 Task: Select the current location as Savannah National Wildlife Refuge, Georgia, United States . Now zoom - , and verify the location . Hide zoom slider
Action: Key pressed google<Key.space>maps<Key.space><Key.enter>
Screenshot: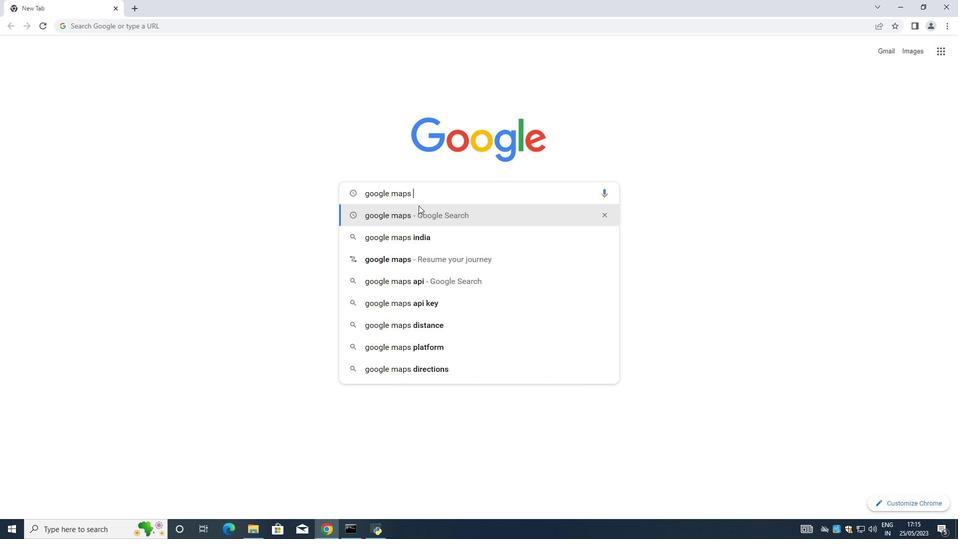 
Action: Mouse moved to (169, 151)
Screenshot: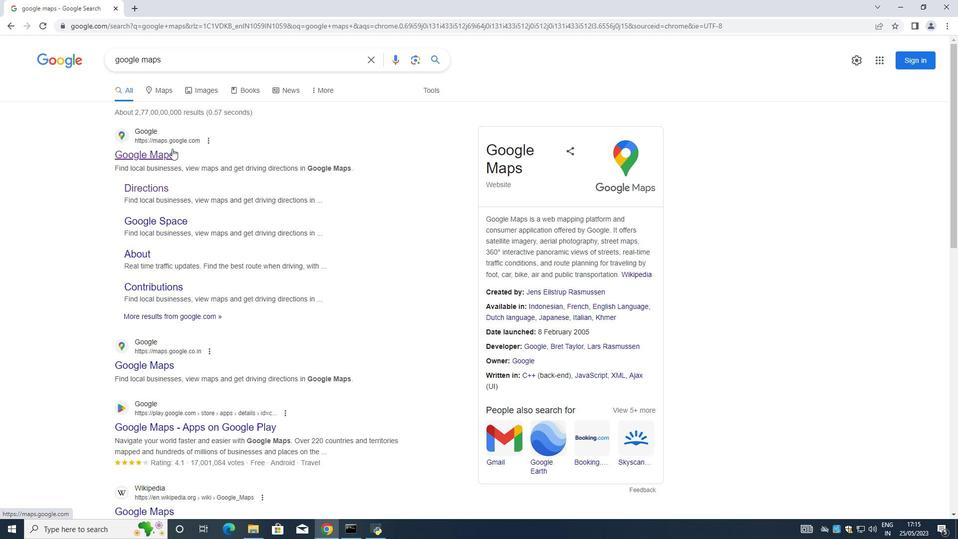 
Action: Mouse pressed left at (169, 151)
Screenshot: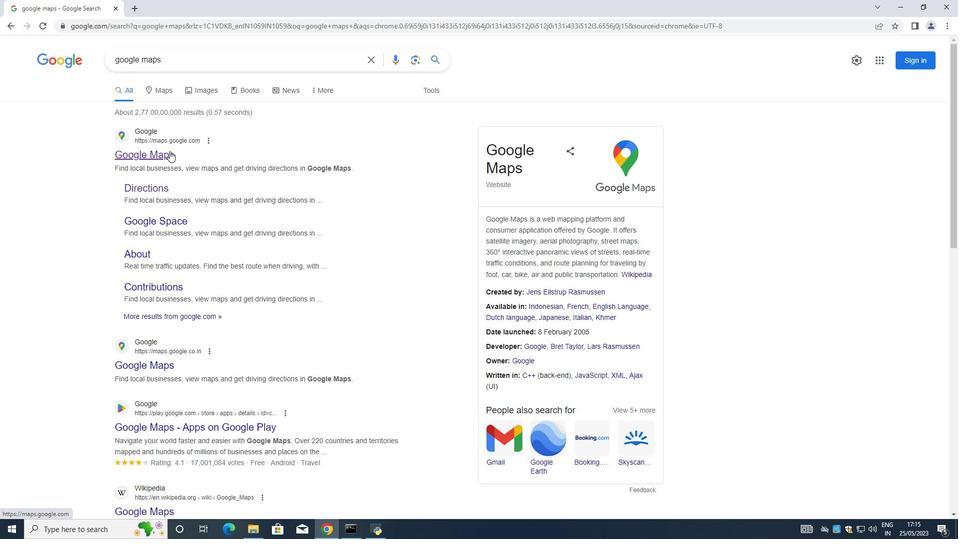 
Action: Mouse moved to (63, 52)
Screenshot: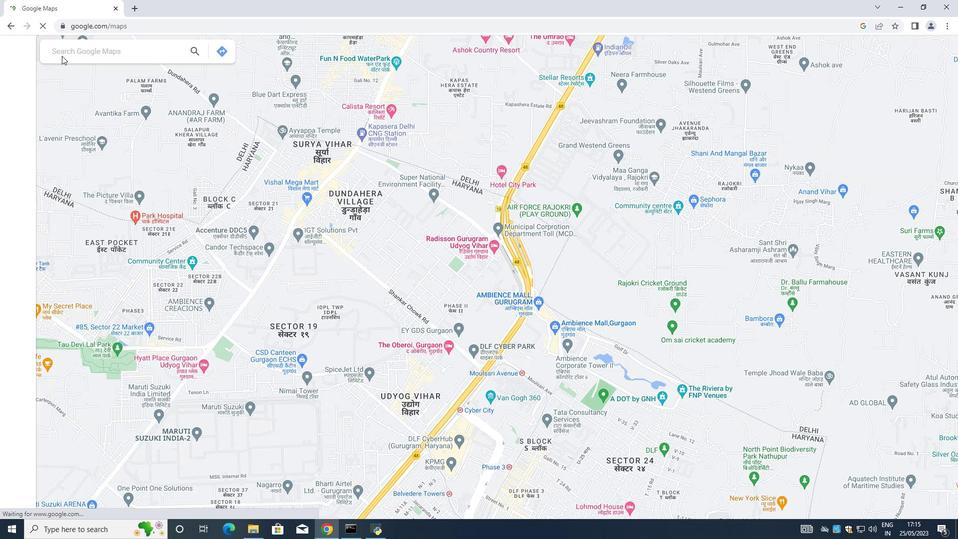 
Action: Mouse pressed left at (63, 52)
Screenshot: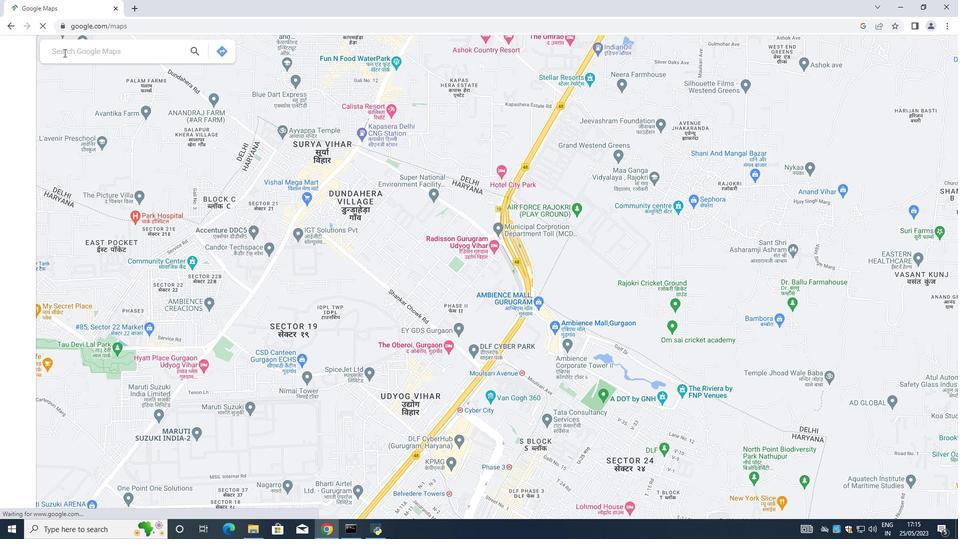 
Action: Mouse moved to (54, 47)
Screenshot: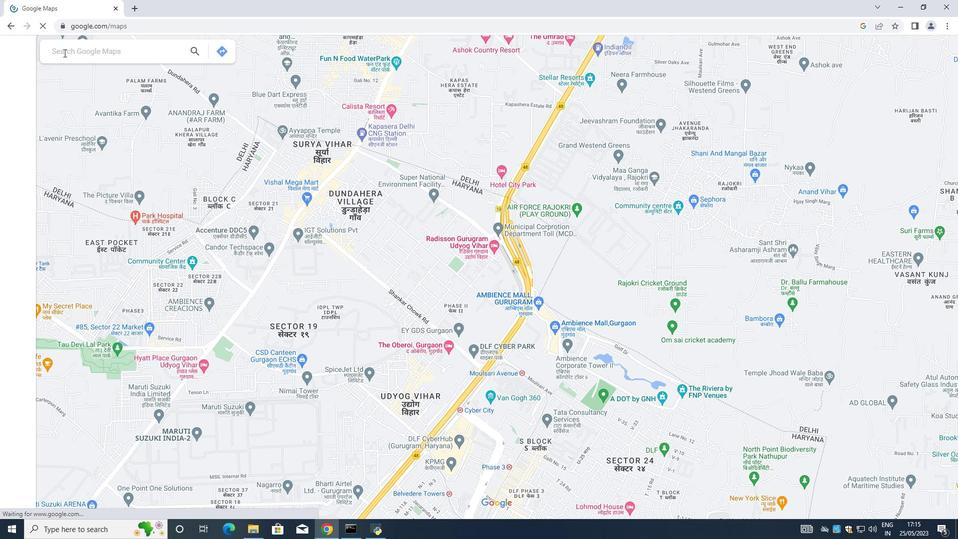 
Action: Key pressed <Key.shift><Key.shift><Key.shift><Key.shift><Key.shift><Key.shift><Key.shift><Key.shift><Key.shift><Key.shift><Key.shift><Key.shift><Key.shift>Savannah<Key.space><Key.shift><Key.shift><Key.shift><Key.shift><Key.shift><Key.shift><Key.shift><Key.shift><Key.shift><Key.shift><Key.shift><Key.shift><Key.shift><Key.shift><Key.shift><Key.shift><Key.shift><Key.shift><Key.shift><Key.shift><Key.shift><Key.shift><Key.shift><Key.shift><Key.shift><Key.shift><Key.shift><Key.shift><Key.shift><Key.shift><Key.shift><Key.shift><Key.shift><Key.shift>National<Key.space><Key.shift>Wildlife<Key.space><Key.shift><Key.shift><Key.shift><Key.shift>Refuge,<Key.shift><Key.shift><Key.shift><Key.shift><Key.shift><Key.shift><Key.shift><Key.shift><Key.shift><Key.shift><Key.shift><Key.shift><Key.shift><Key.shift><Key.shift><Key.shift><Key.shift><Key.shift>Georgia,<Key.shift><Key.shift><Key.shift><Key.shift><Key.shift><Key.shift><Key.shift><Key.shift><Key.shift><Key.shift><Key.shift><Key.shift><Key.shift>United<Key.space><Key.shift>States.
Screenshot: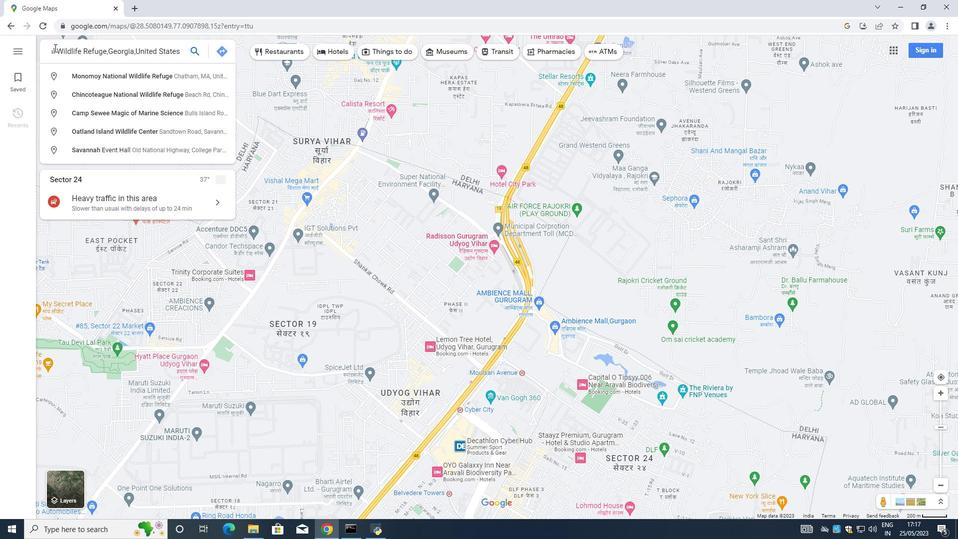 
Action: Mouse moved to (193, 49)
Screenshot: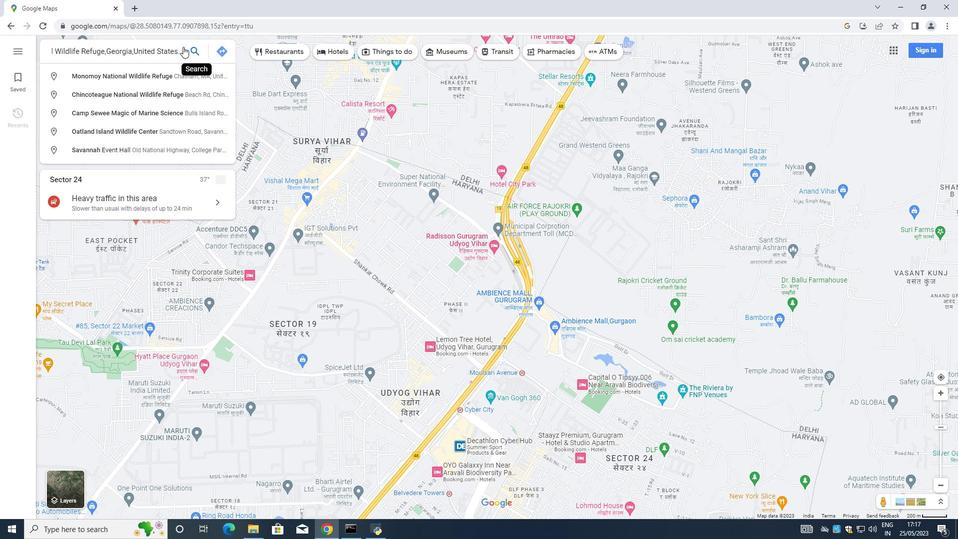 
Action: Mouse pressed left at (193, 49)
Screenshot: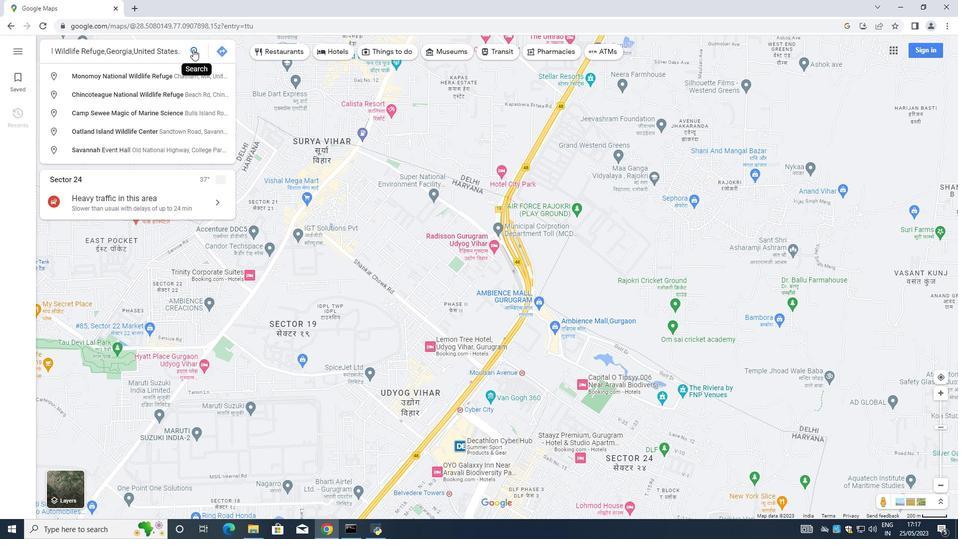 
Action: Mouse moved to (104, 163)
Screenshot: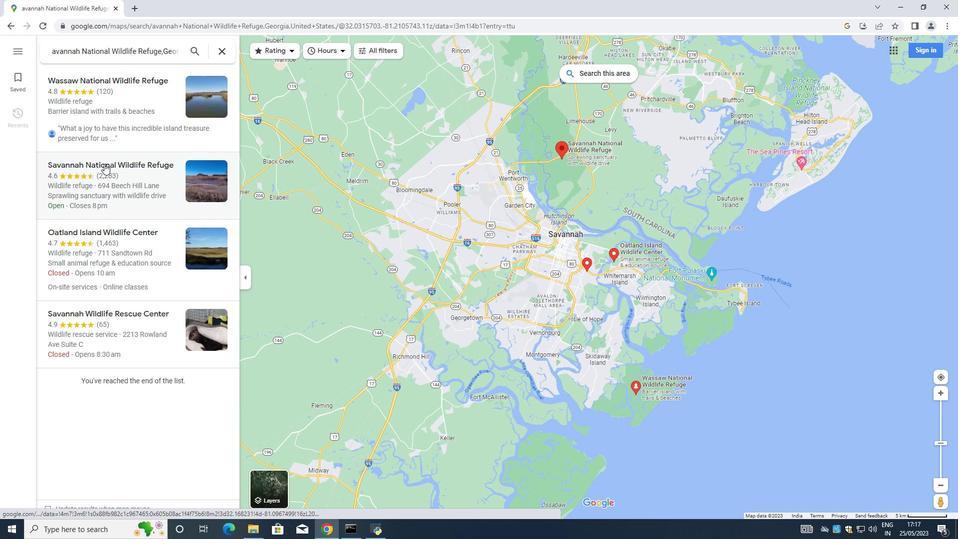 
Action: Mouse pressed left at (104, 163)
Screenshot: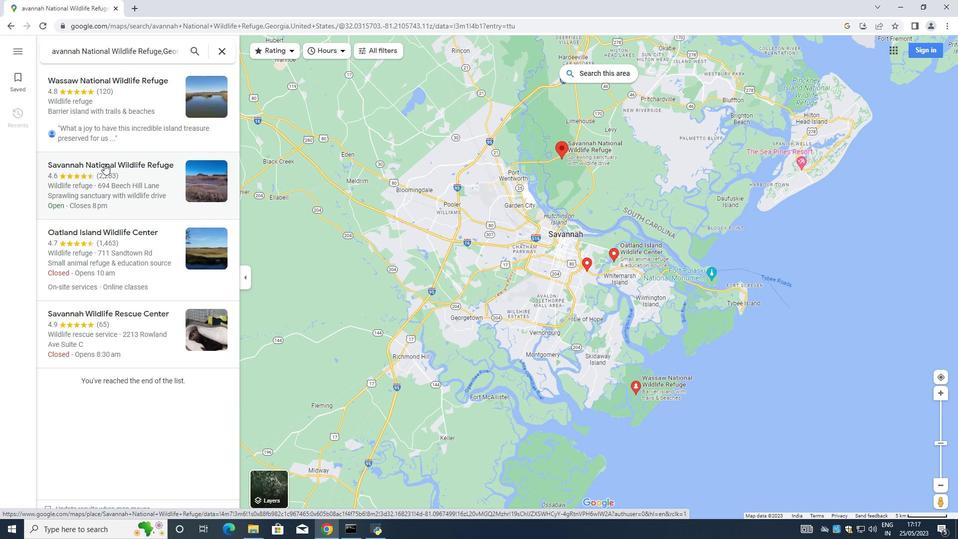 
Action: Mouse moved to (558, 164)
Screenshot: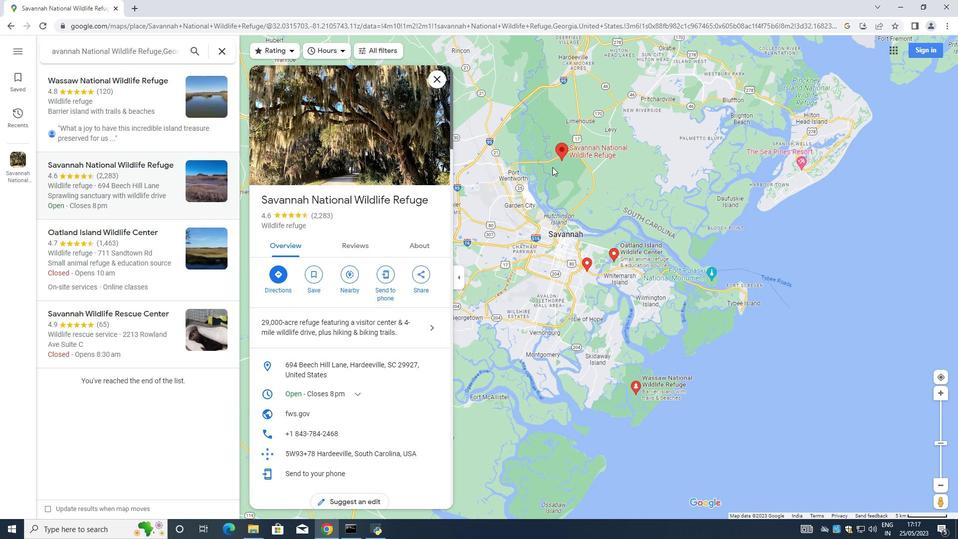 
Action: Mouse scrolled (558, 164) with delta (0, 0)
Screenshot: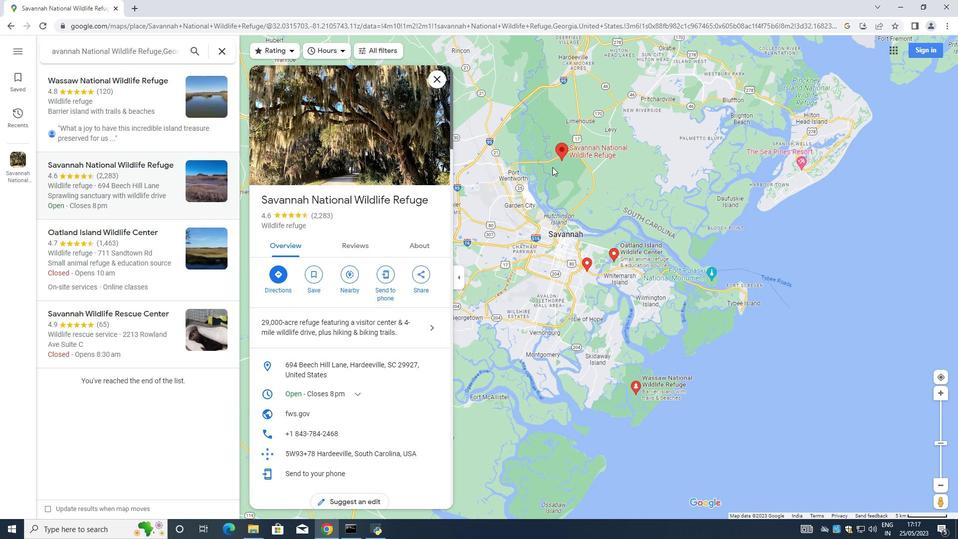 
Action: Mouse moved to (562, 164)
Screenshot: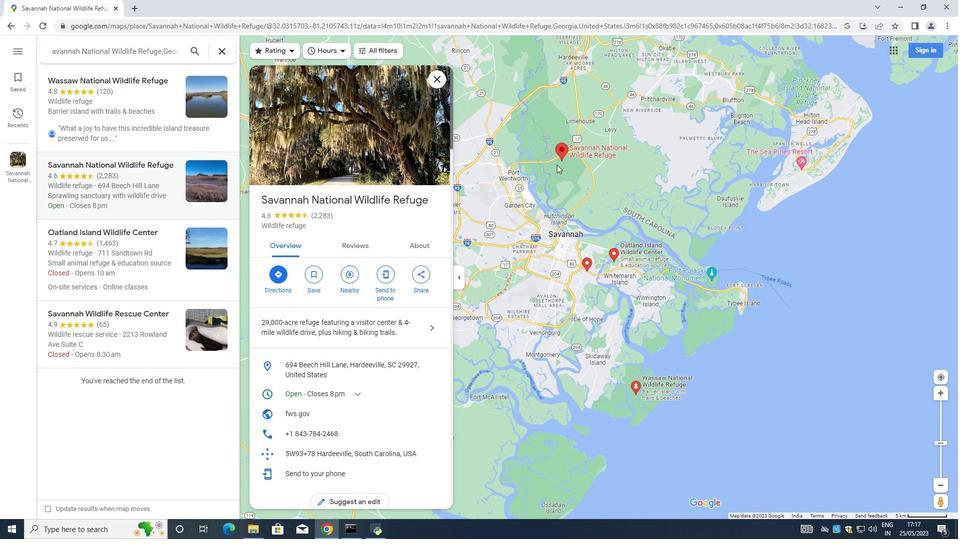 
Action: Mouse scrolled (562, 163) with delta (0, 0)
Screenshot: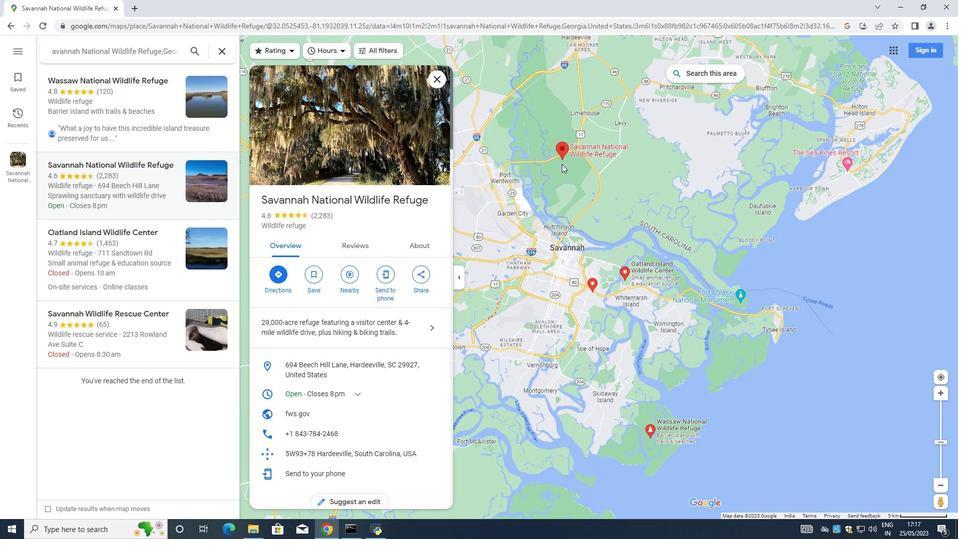
Action: Mouse moved to (927, 397)
Screenshot: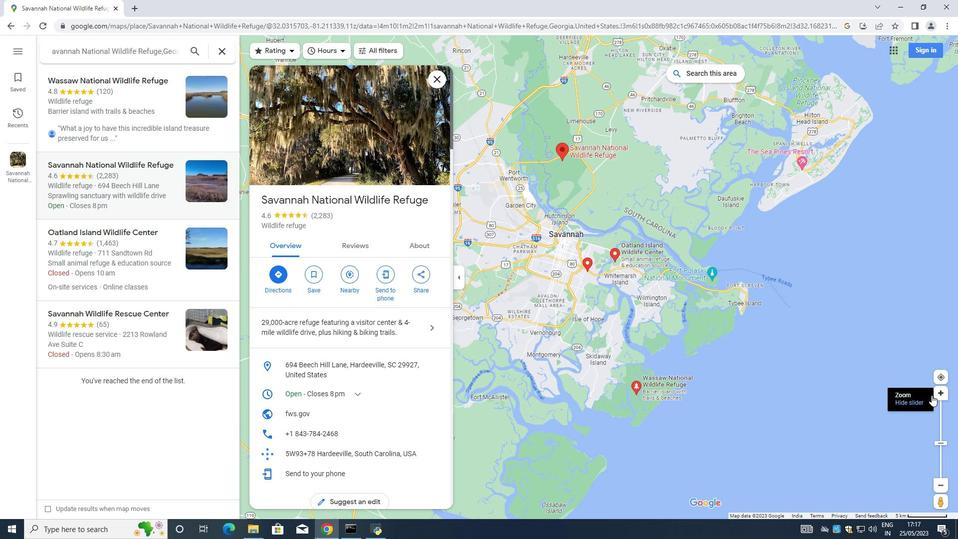 
Action: Mouse pressed left at (927, 397)
Screenshot: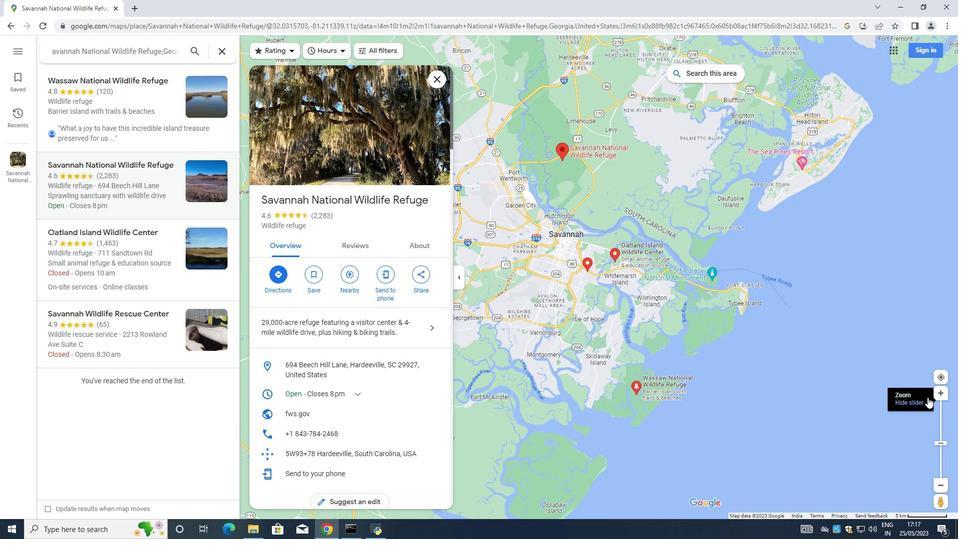 
Action: Mouse moved to (915, 402)
Screenshot: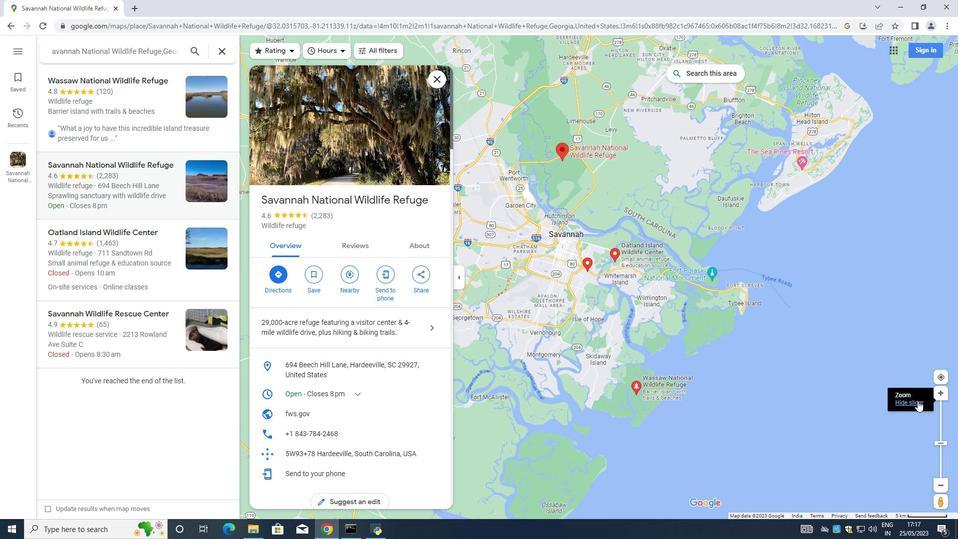 
Action: Mouse pressed left at (915, 402)
Screenshot: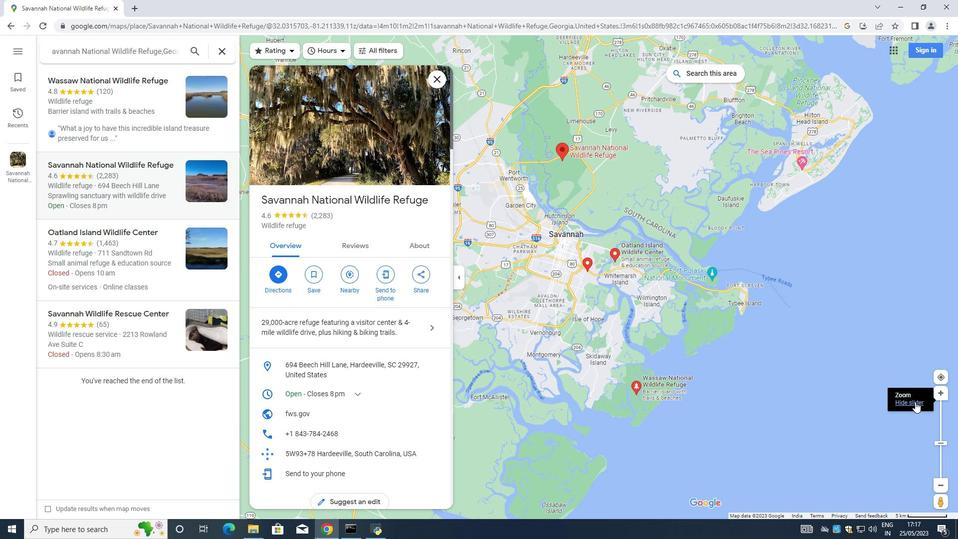 
Action: Mouse moved to (564, 184)
Screenshot: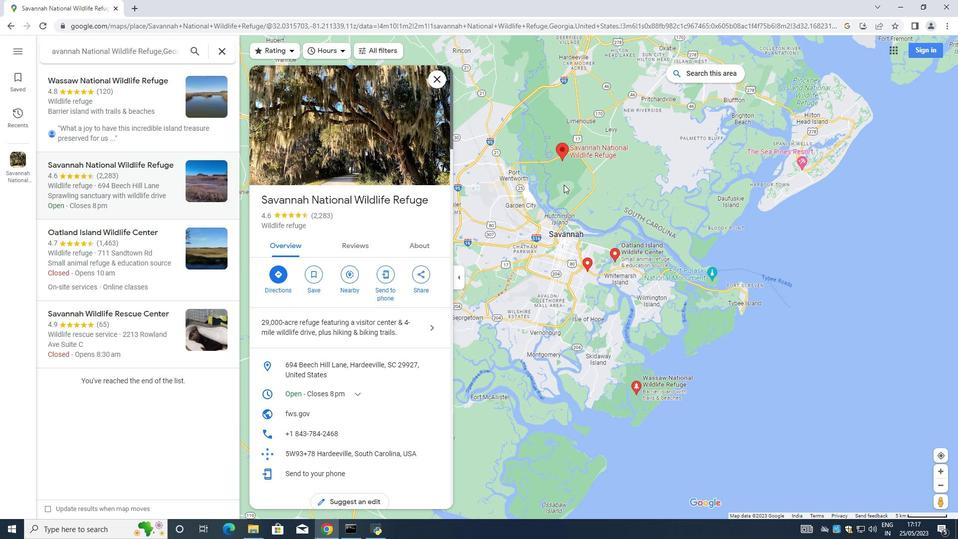 
Action: Mouse scrolled (564, 185) with delta (0, 0)
Screenshot: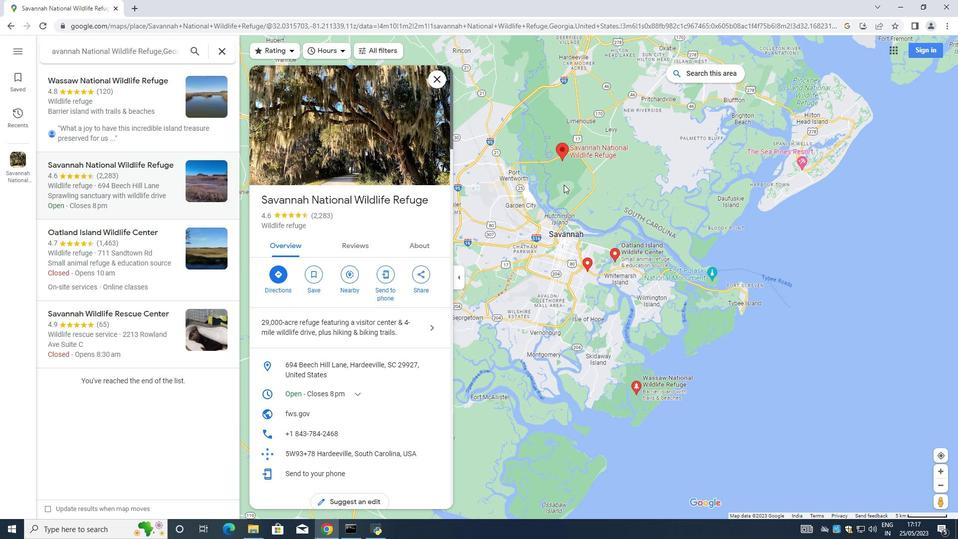 
Action: Mouse scrolled (564, 185) with delta (0, 0)
Screenshot: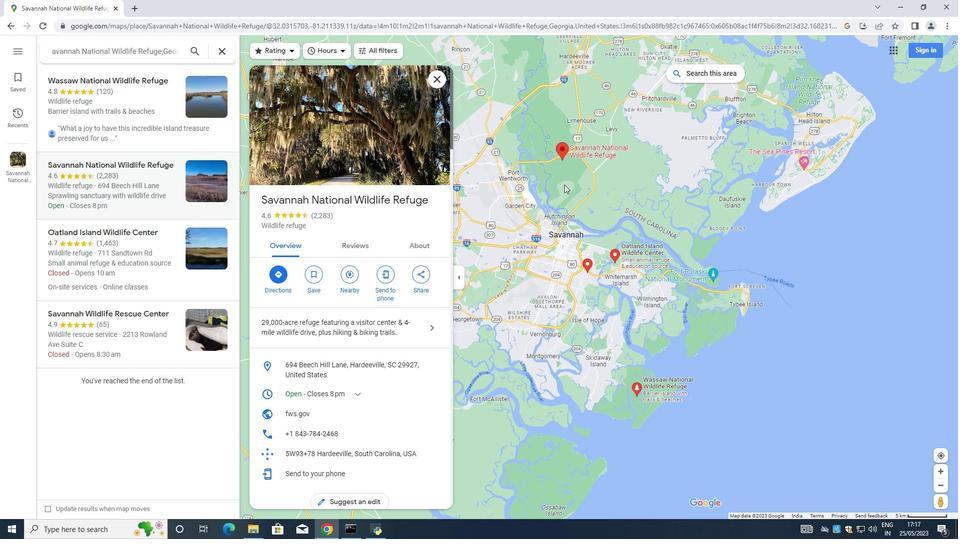 
Action: Mouse moved to (566, 184)
Screenshot: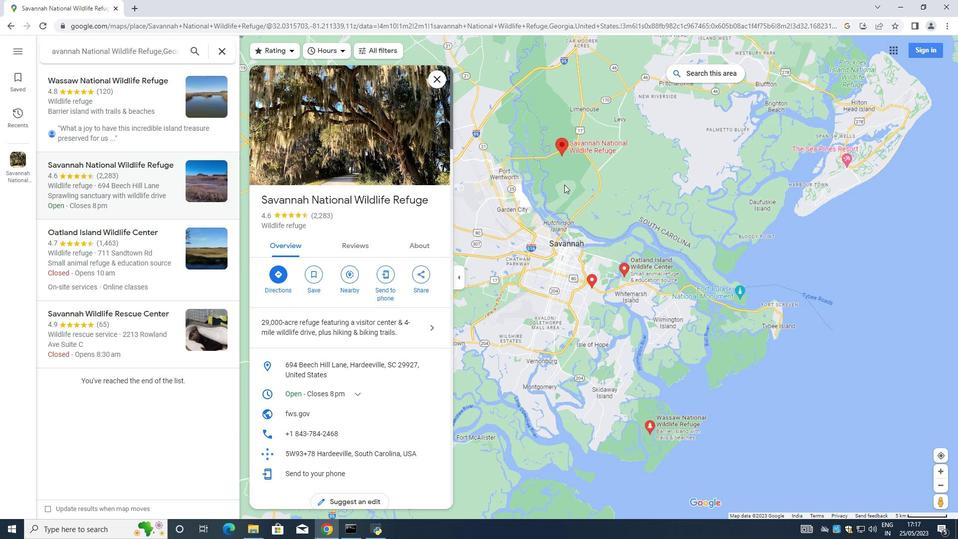 
Action: Mouse scrolled (566, 184) with delta (0, 0)
Screenshot: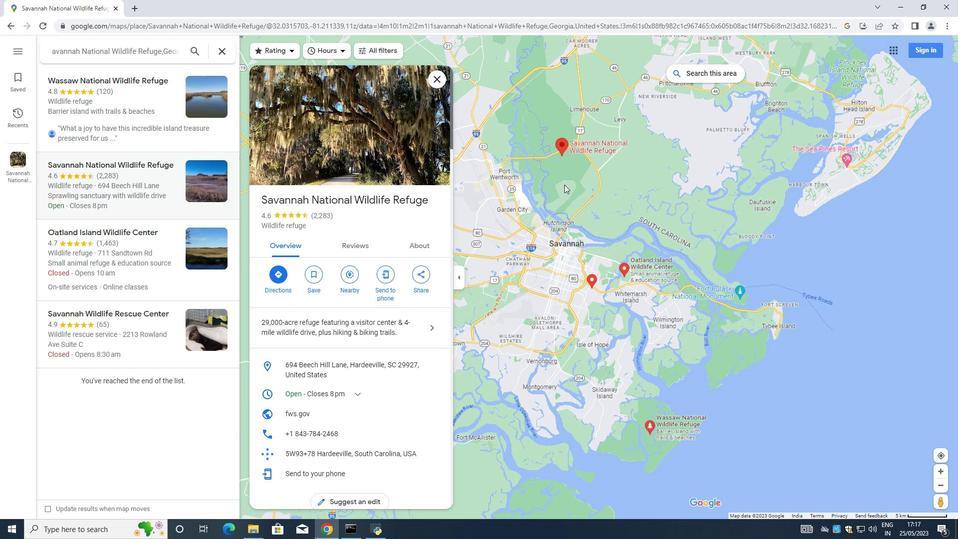 
Action: Mouse moved to (566, 183)
Screenshot: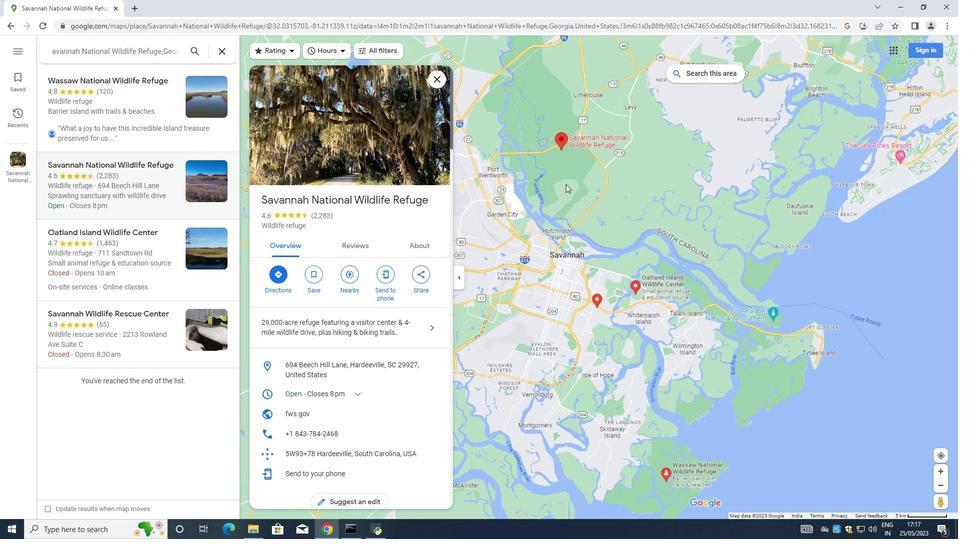 
Action: Mouse scrolled (566, 183) with delta (0, 0)
Screenshot: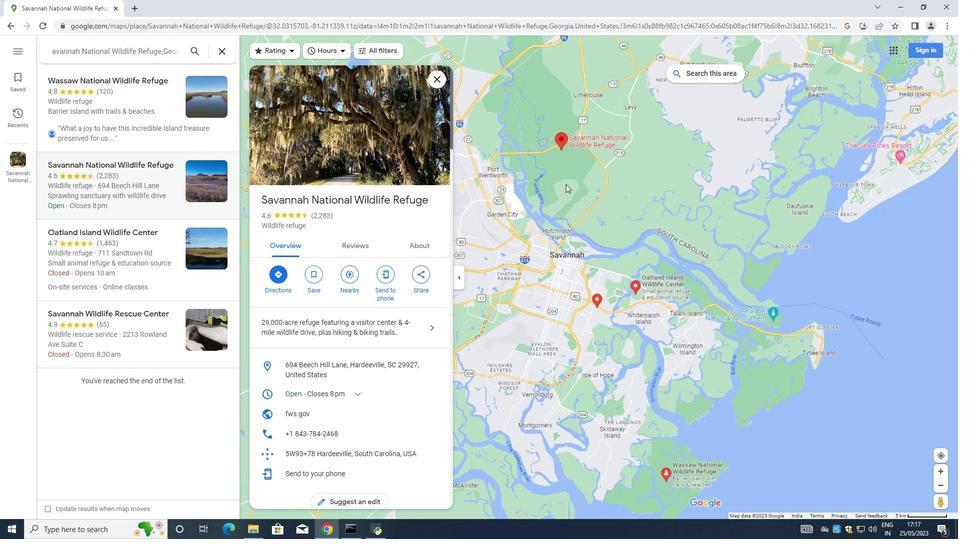 
Action: Mouse scrolled (566, 183) with delta (0, 0)
Screenshot: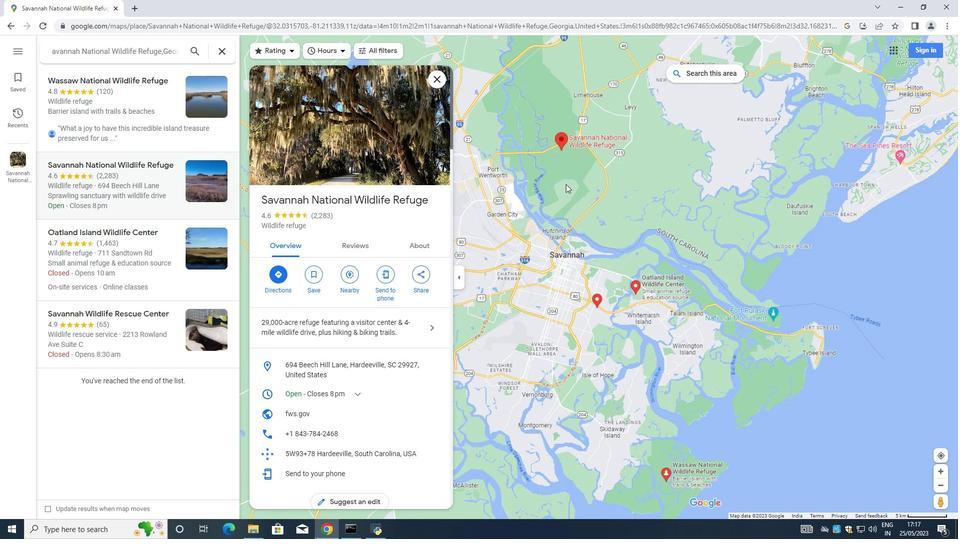 
Action: Mouse moved to (568, 181)
Screenshot: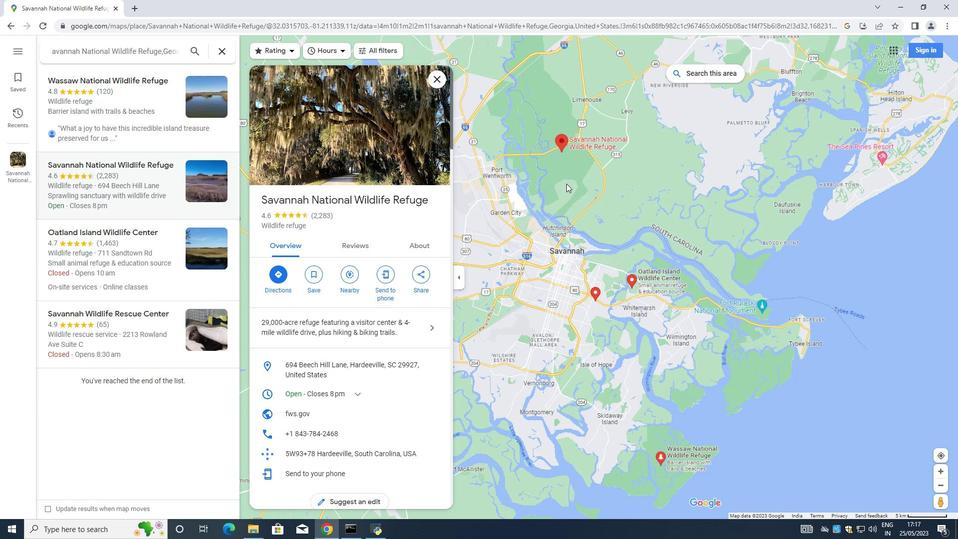 
Action: Mouse scrolled (568, 181) with delta (0, 0)
Screenshot: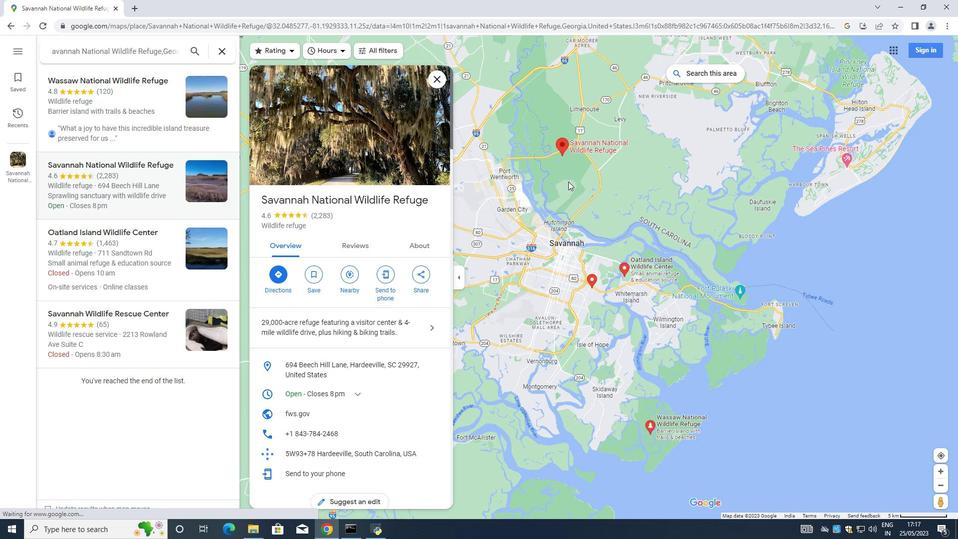 
Action: Mouse scrolled (568, 181) with delta (0, 0)
Screenshot: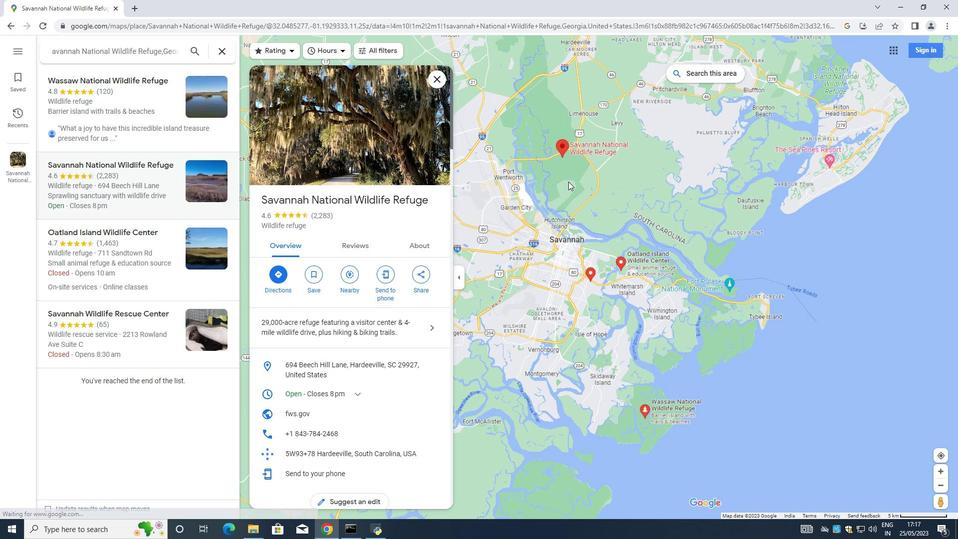 
Action: Mouse moved to (568, 180)
Screenshot: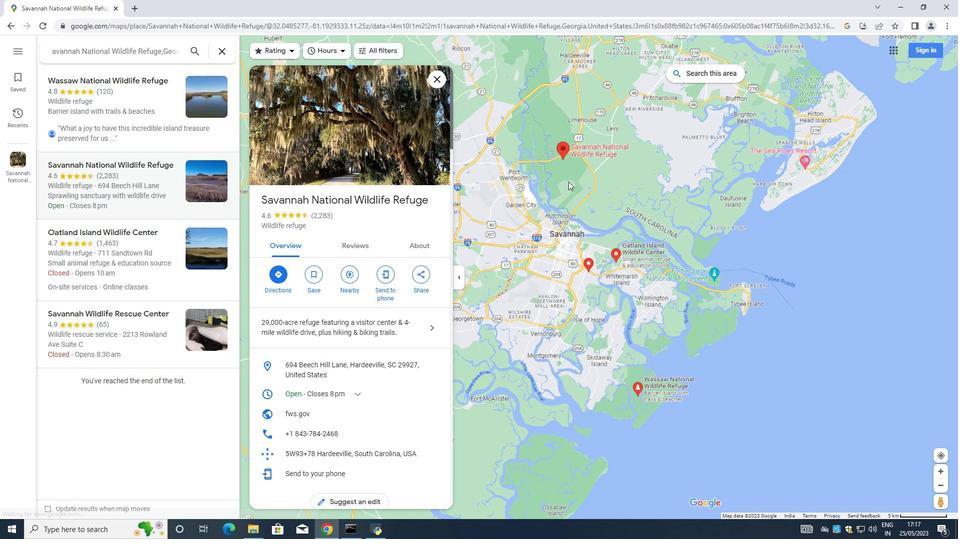 
Action: Mouse scrolled (568, 179) with delta (0, 0)
Screenshot: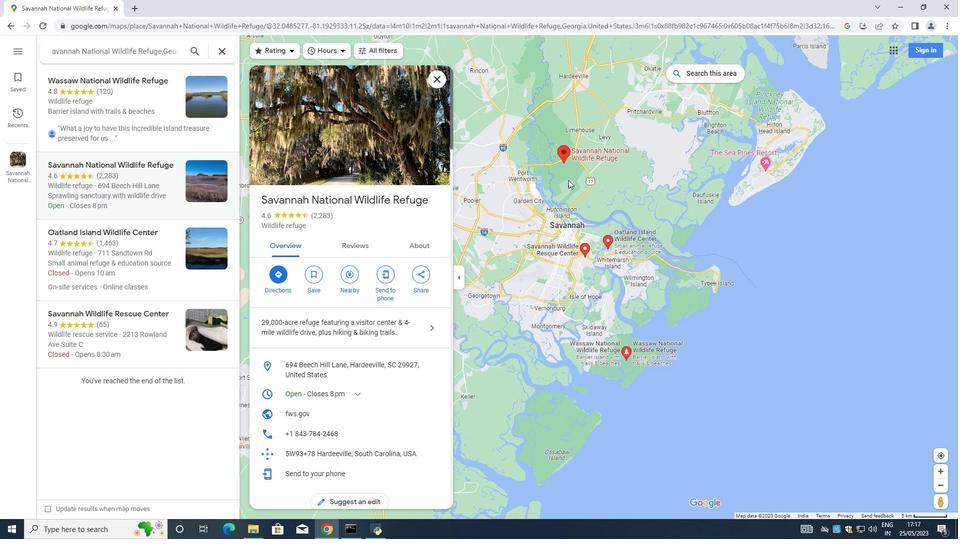 
Action: Mouse scrolled (568, 179) with delta (0, 0)
Screenshot: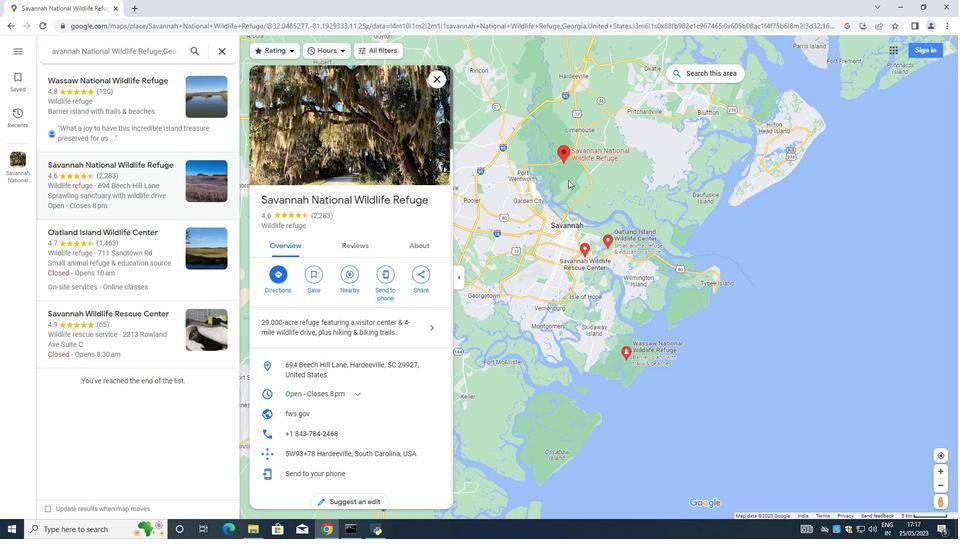 
Action: Mouse scrolled (568, 179) with delta (0, 0)
Screenshot: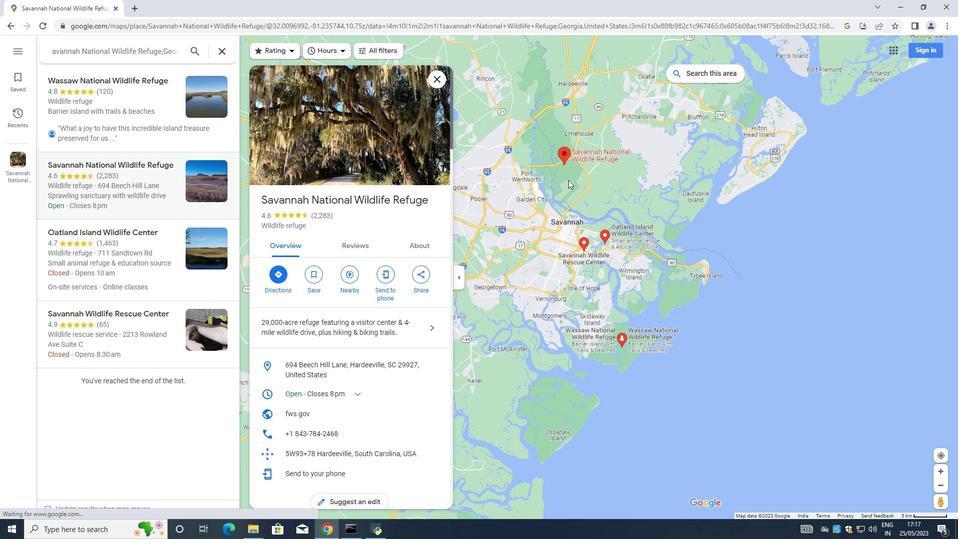 
Action: Mouse moved to (441, 79)
Screenshot: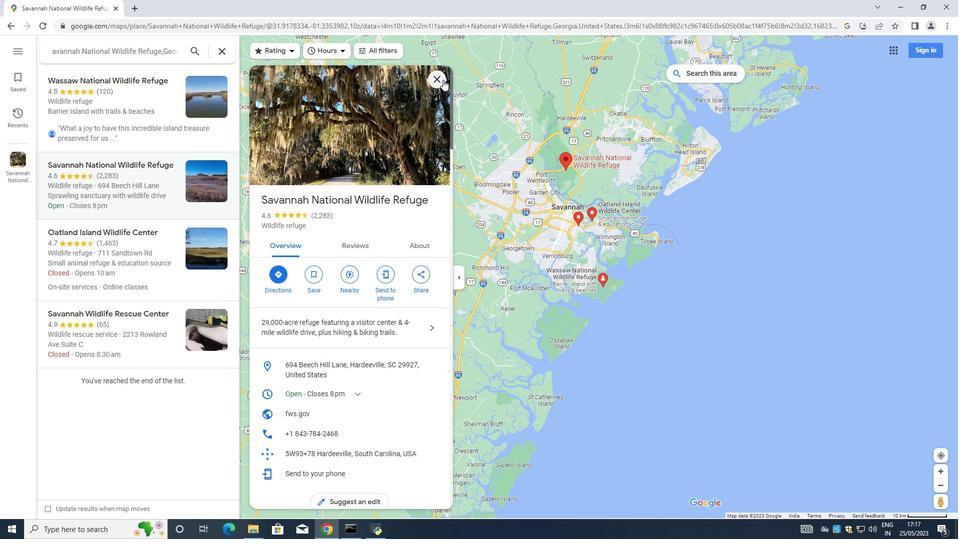 
Action: Mouse pressed left at (441, 79)
Screenshot: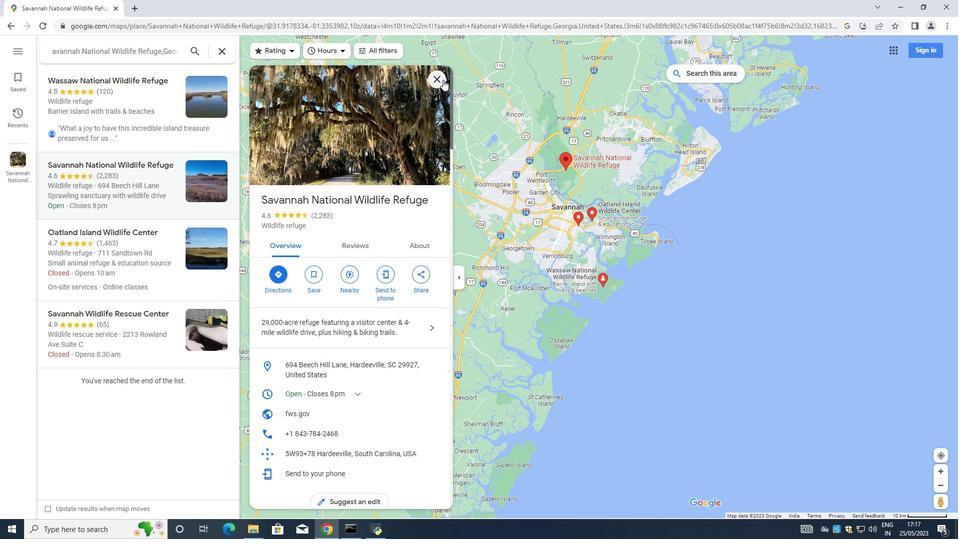 
Action: Mouse moved to (516, 119)
Screenshot: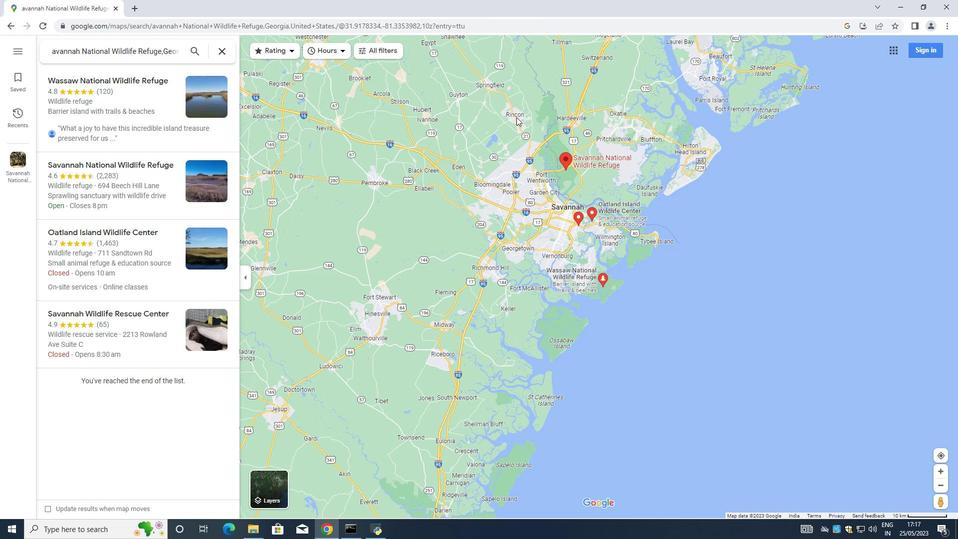 
Action: Mouse scrolled (516, 118) with delta (0, 0)
Screenshot: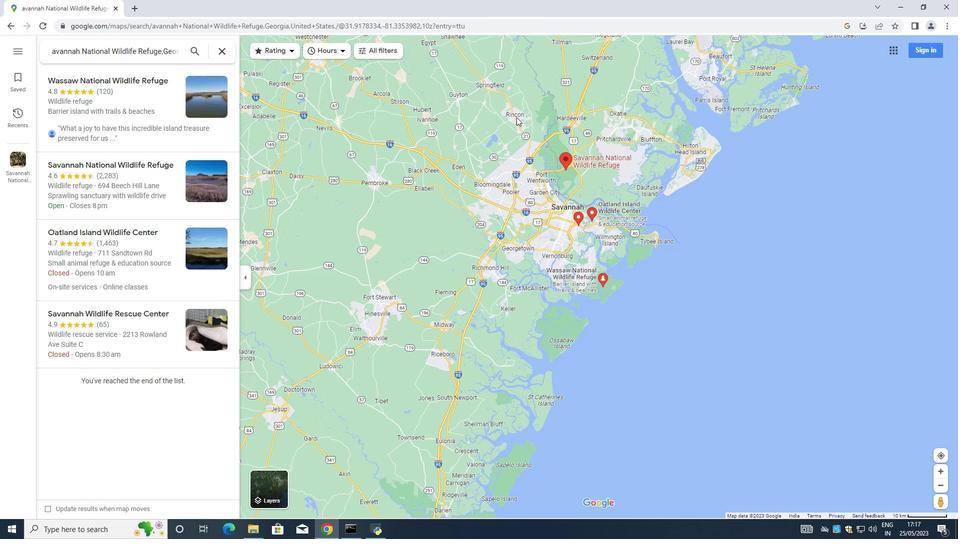 
Action: Mouse moved to (539, 140)
Screenshot: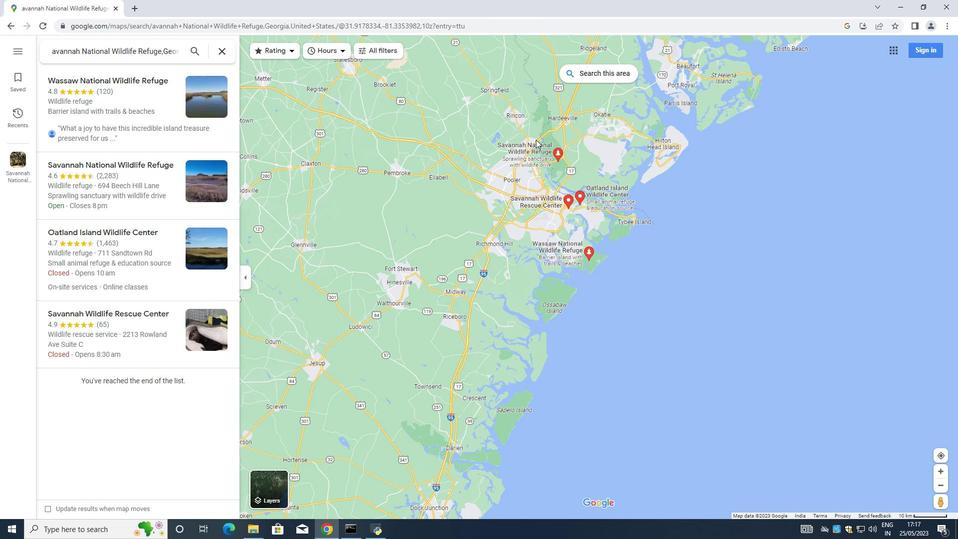 
Action: Mouse scrolled (539, 140) with delta (0, 0)
Screenshot: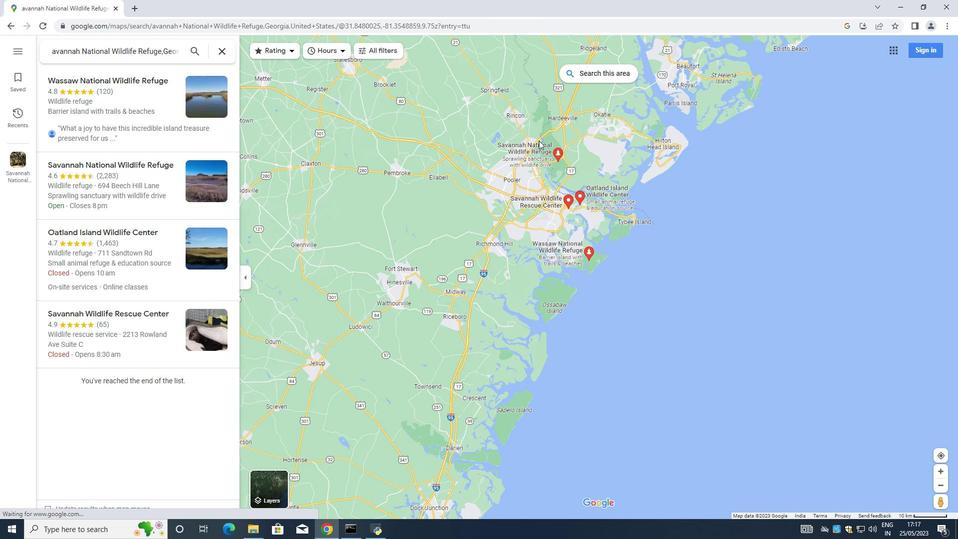 
Action: Mouse scrolled (539, 140) with delta (0, 0)
Screenshot: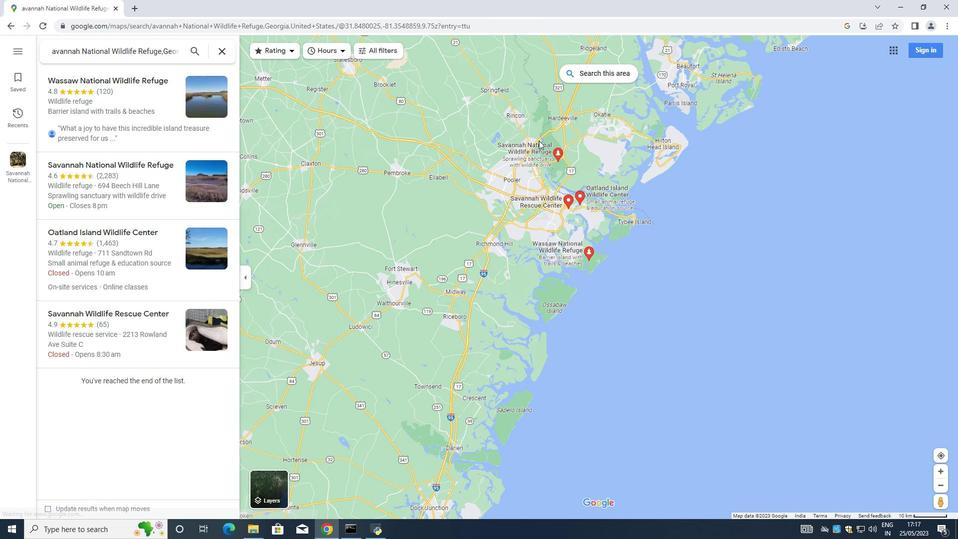 
Action: Mouse moved to (539, 141)
Screenshot: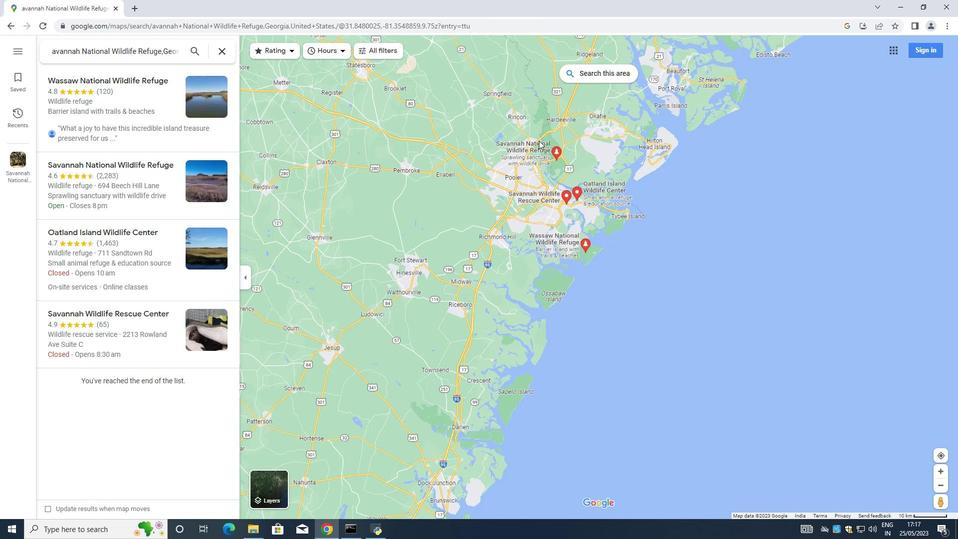 
Action: Mouse scrolled (539, 140) with delta (0, 0)
Screenshot: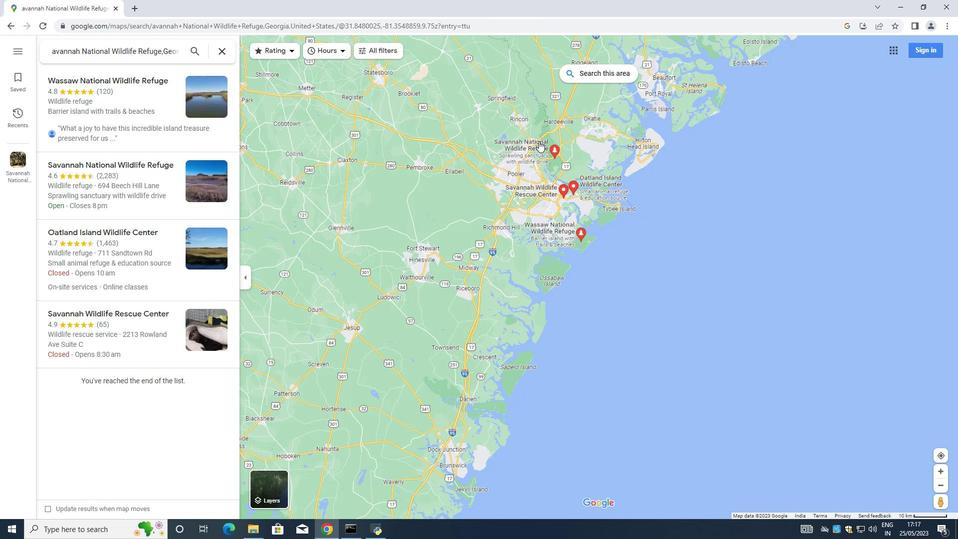 
Action: Mouse moved to (539, 140)
Screenshot: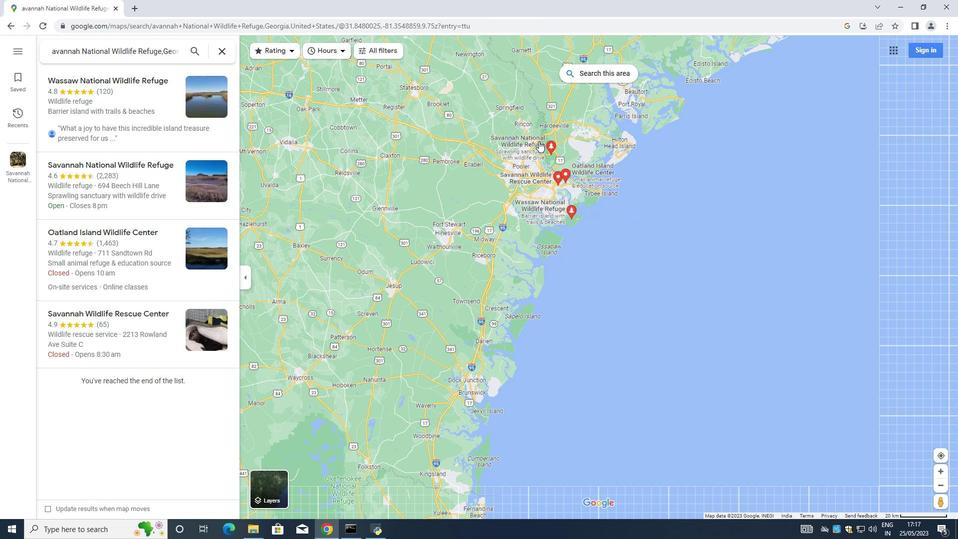 
Action: Mouse scrolled (539, 140) with delta (0, 0)
Screenshot: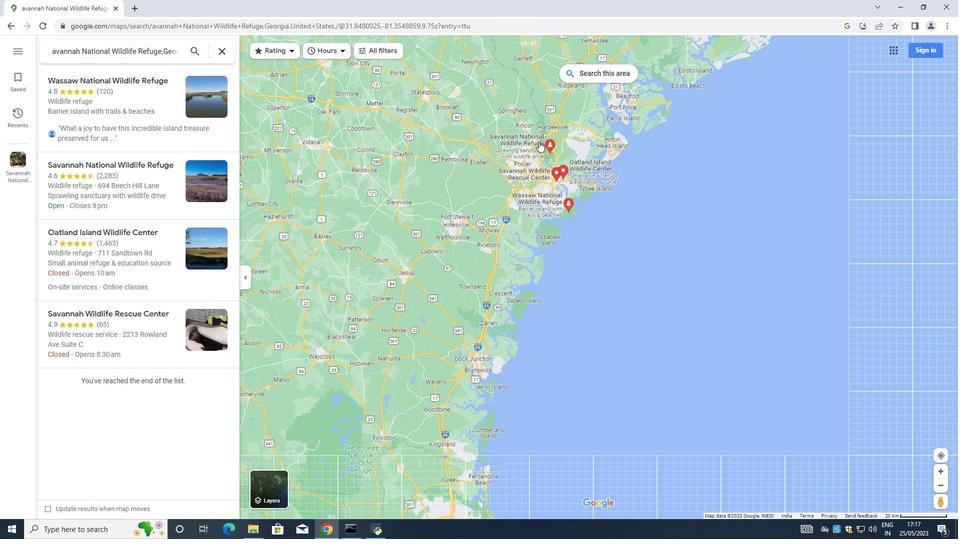 
Action: Mouse scrolled (539, 140) with delta (0, 0)
Screenshot: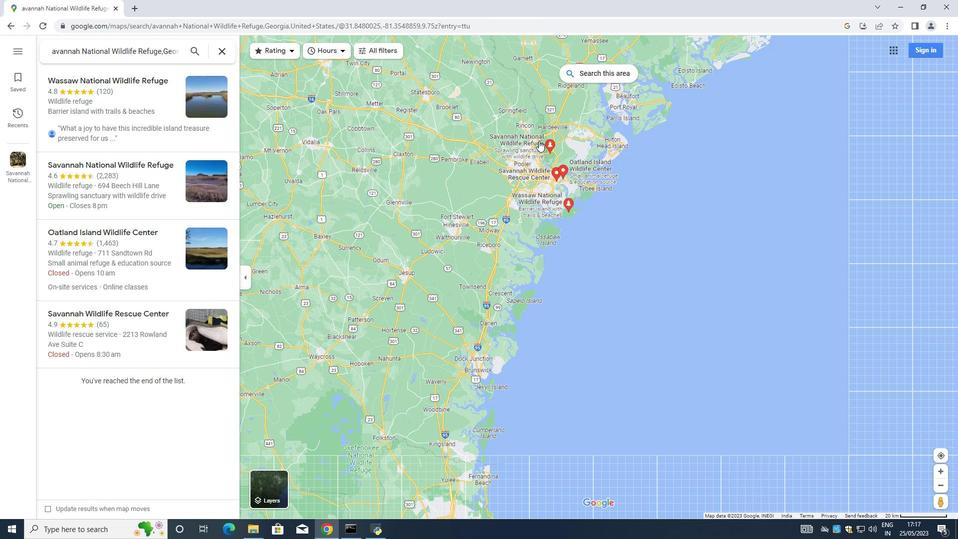
Action: Mouse scrolled (539, 140) with delta (0, 0)
Screenshot: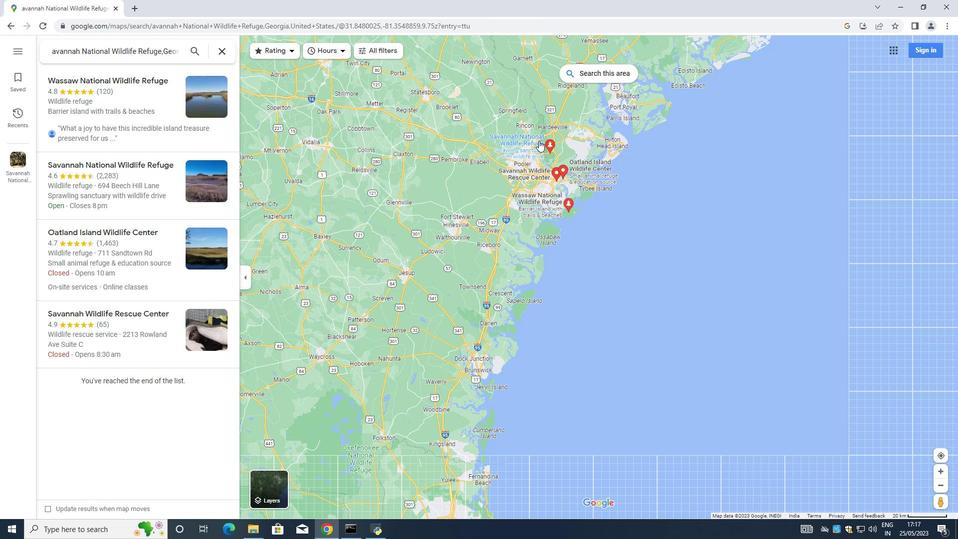 
Action: Mouse moved to (538, 140)
Screenshot: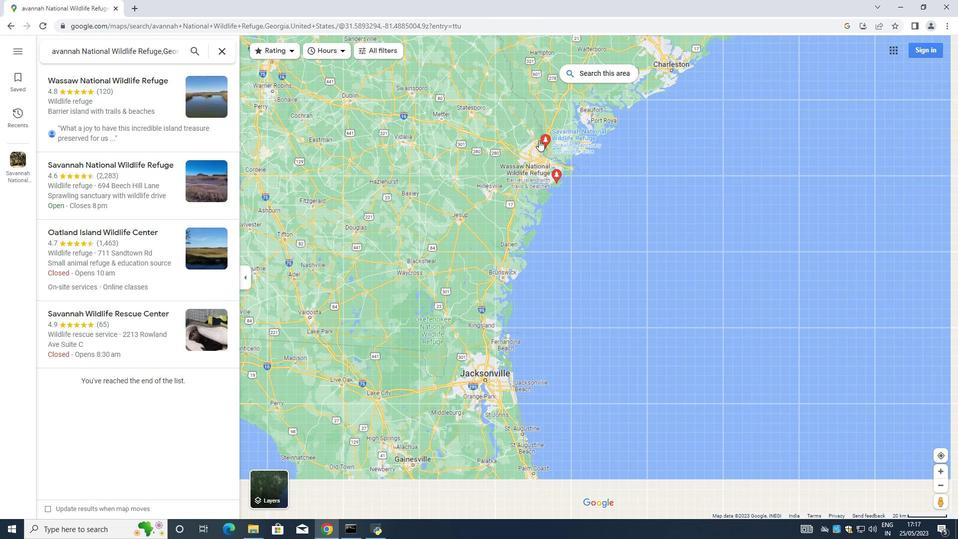 
Action: Mouse scrolled (538, 139) with delta (0, 0)
Screenshot: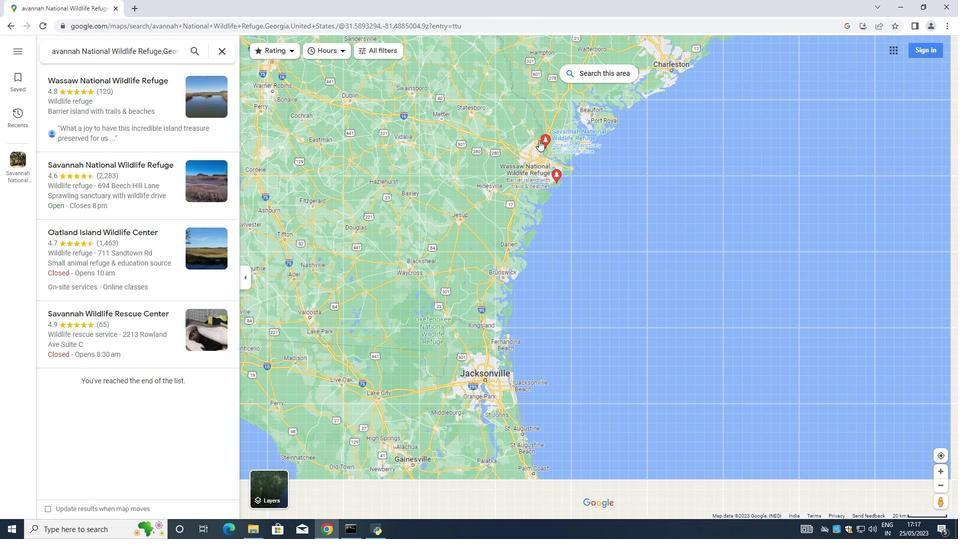 
Action: Mouse moved to (538, 140)
Screenshot: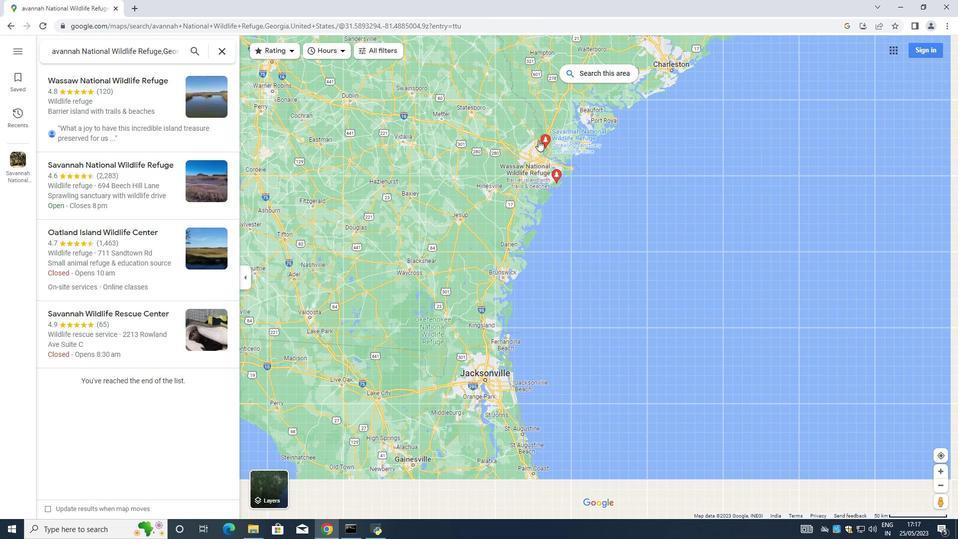 
Action: Mouse scrolled (538, 139) with delta (0, 0)
Screenshot: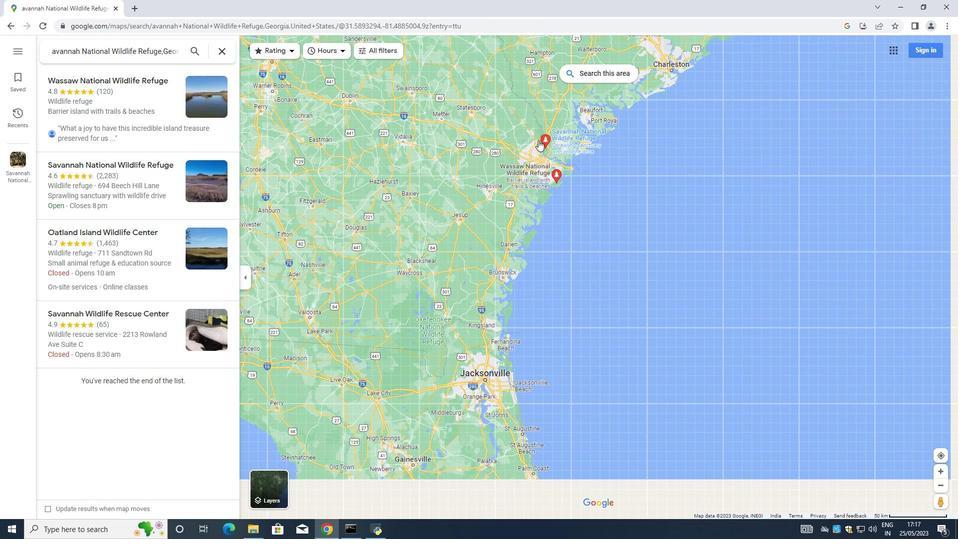 
Action: Mouse scrolled (538, 139) with delta (0, 0)
Screenshot: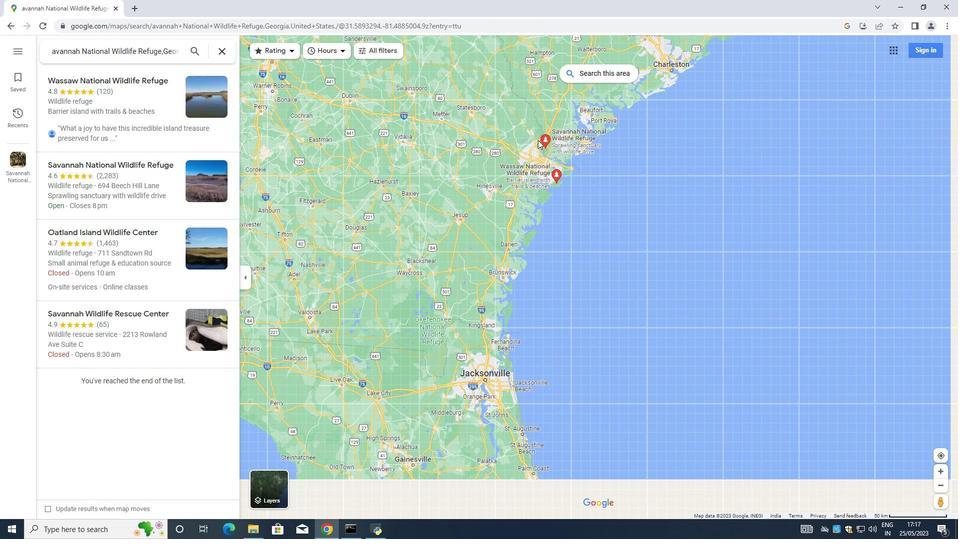 
Action: Mouse scrolled (538, 139) with delta (0, 0)
Screenshot: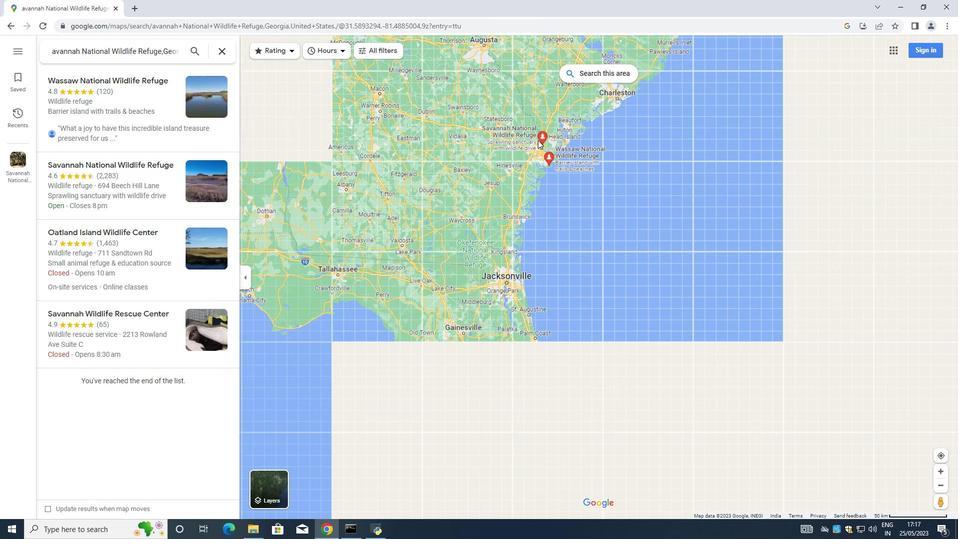 
Action: Mouse scrolled (538, 139) with delta (0, 0)
Screenshot: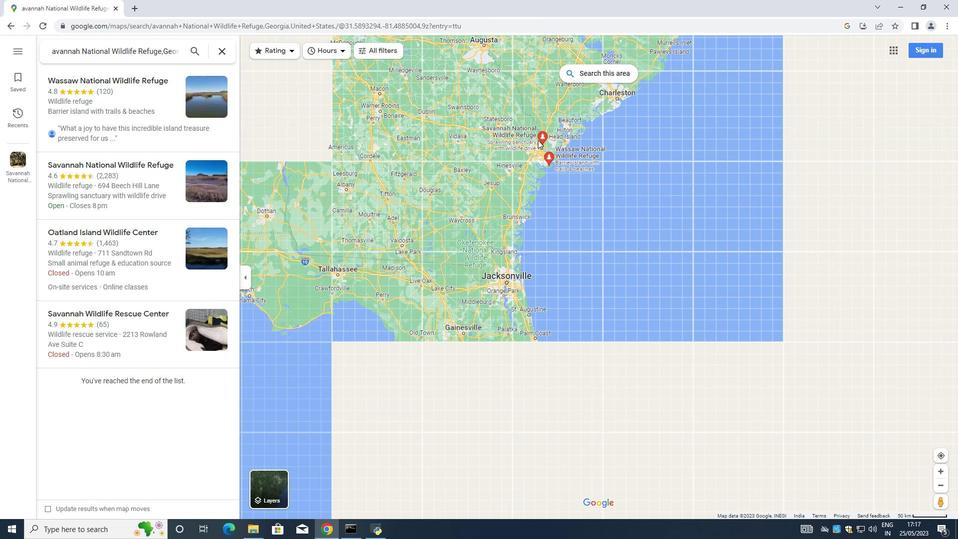 
Action: Mouse scrolled (538, 139) with delta (0, 0)
Screenshot: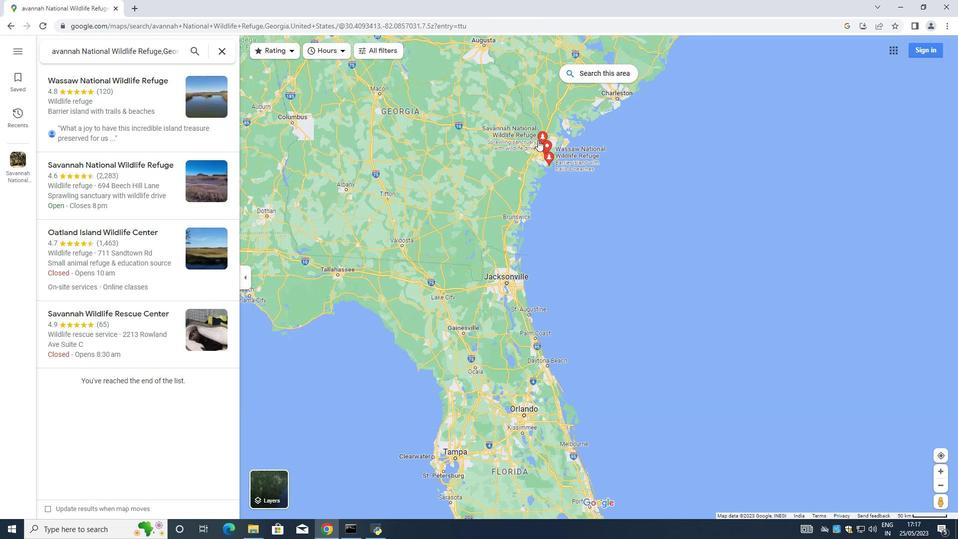 
Action: Mouse moved to (538, 140)
Screenshot: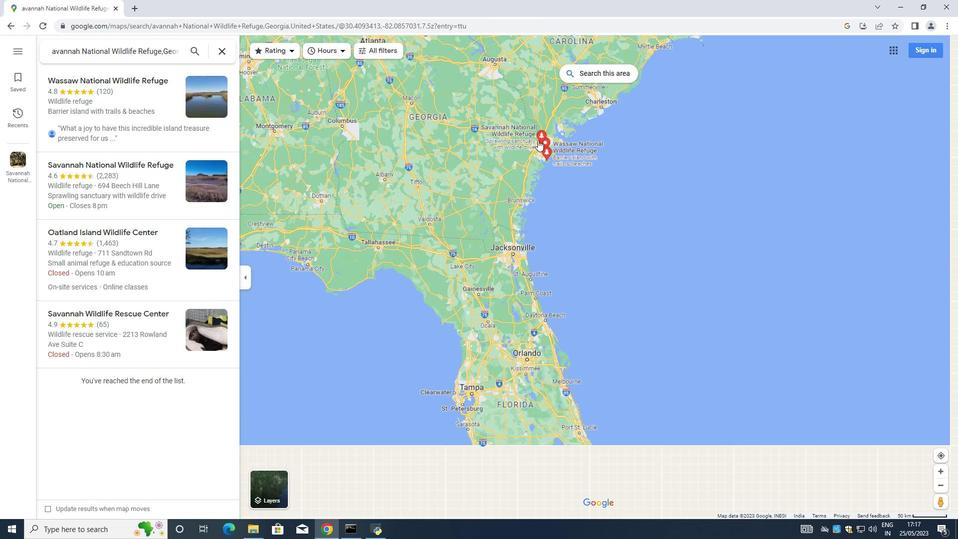 
Action: Mouse scrolled (538, 139) with delta (0, 0)
Screenshot: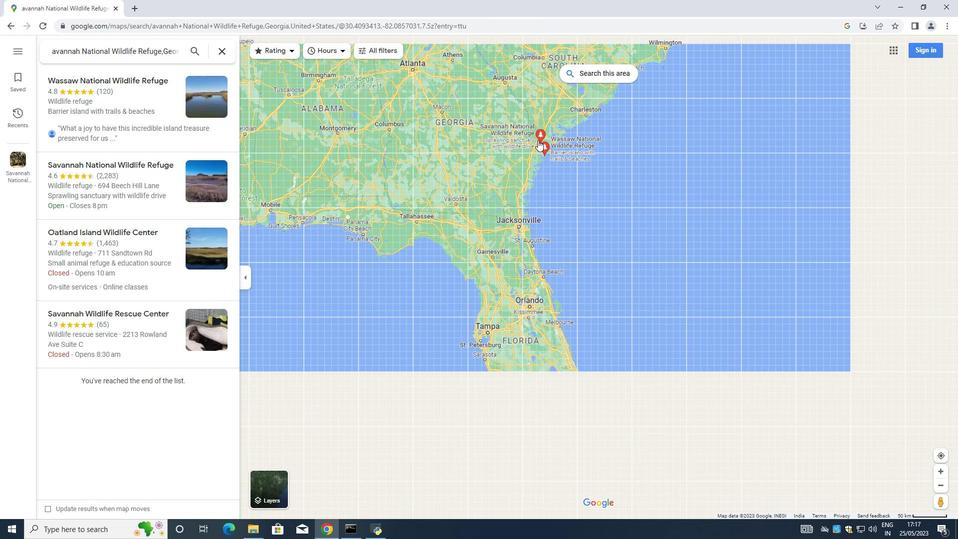 
Action: Mouse scrolled (538, 139) with delta (0, 0)
Screenshot: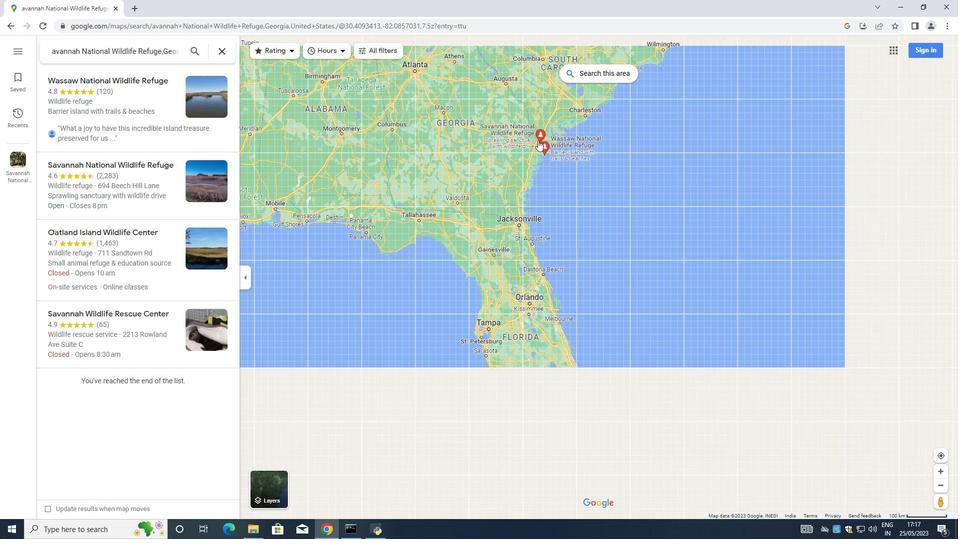 
Action: Mouse scrolled (538, 139) with delta (0, 0)
Screenshot: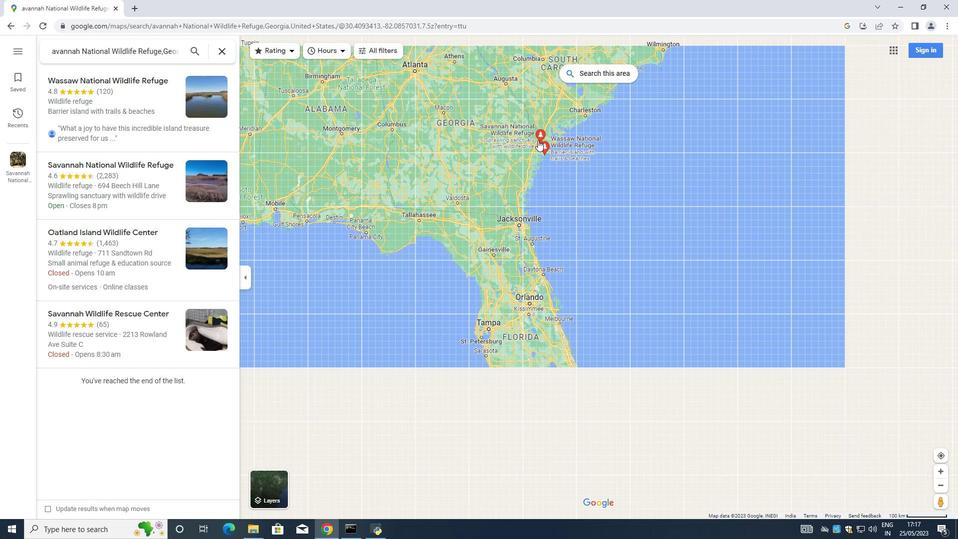 
Action: Mouse scrolled (538, 139) with delta (0, 0)
Screenshot: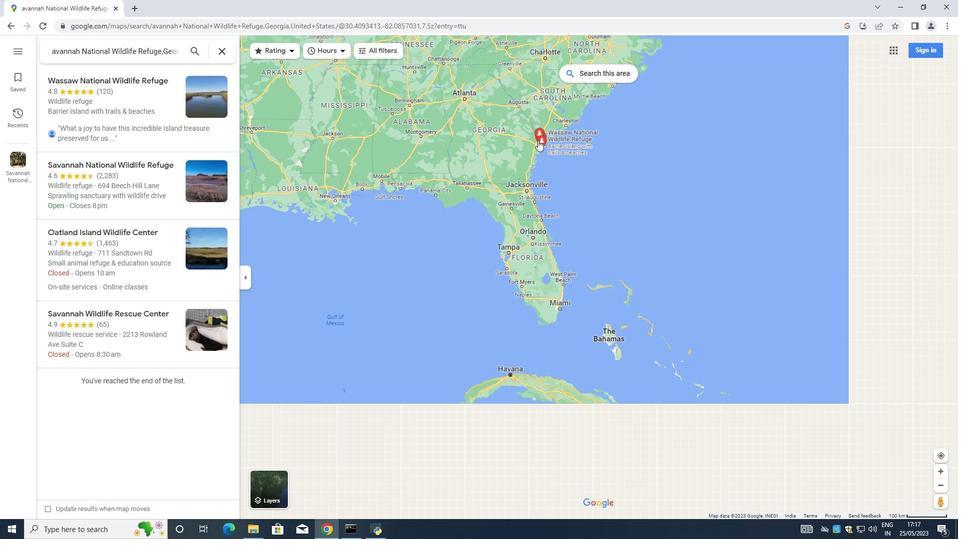 
Action: Mouse scrolled (538, 139) with delta (0, 0)
Screenshot: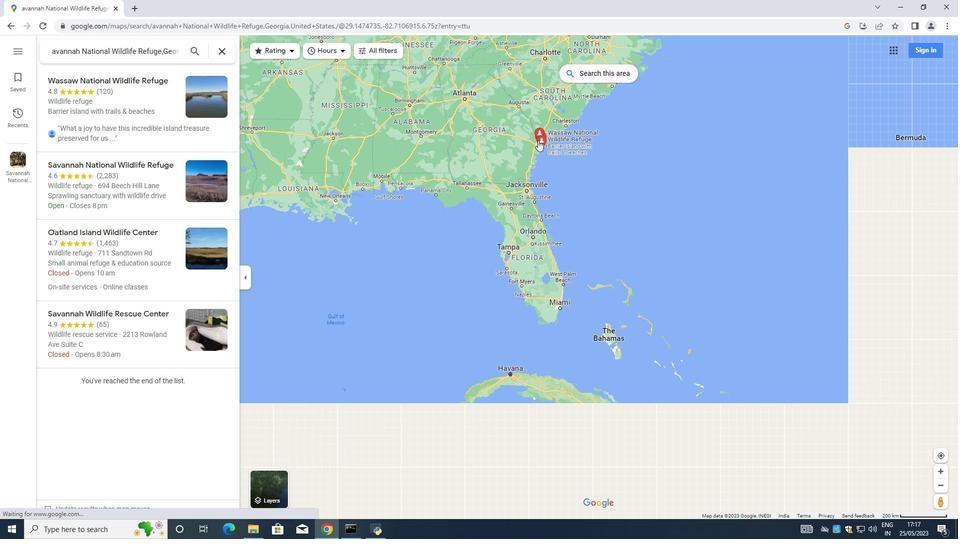 
Action: Mouse scrolled (538, 139) with delta (0, 0)
Screenshot: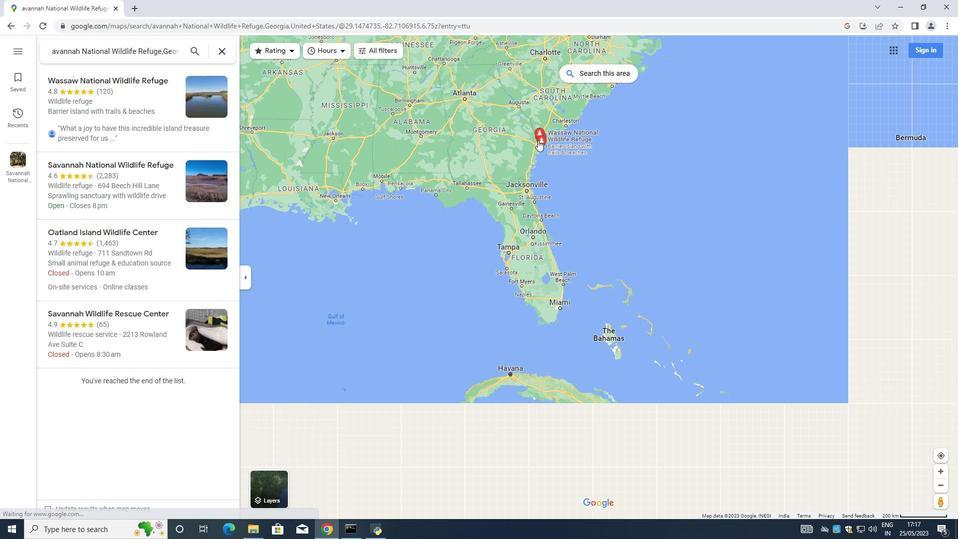 
Action: Mouse scrolled (538, 139) with delta (0, 0)
Screenshot: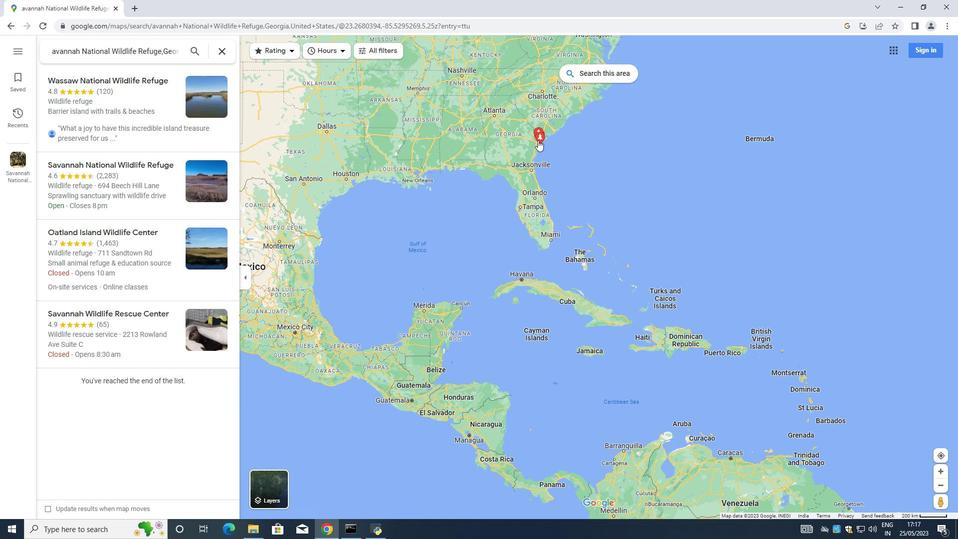 
Action: Mouse scrolled (538, 139) with delta (0, 0)
Screenshot: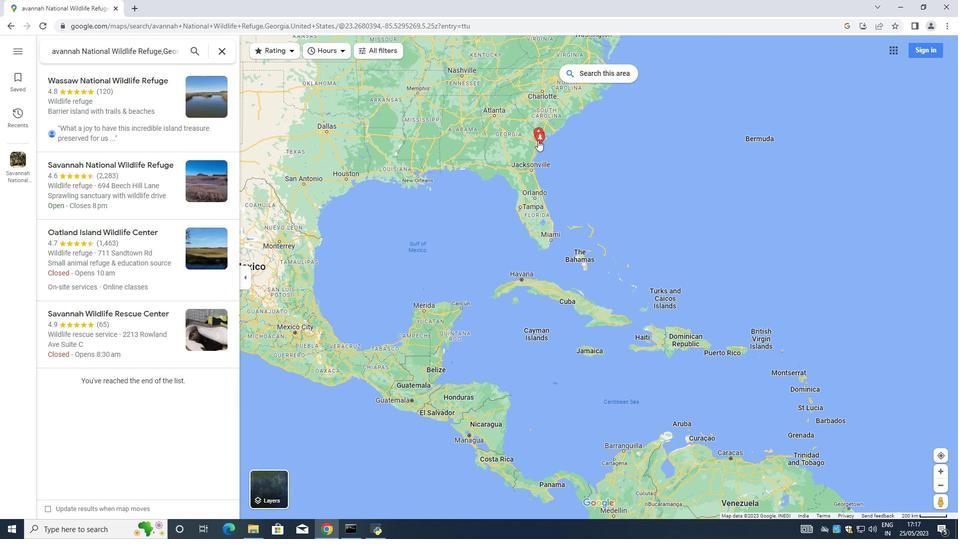 
Action: Mouse scrolled (538, 139) with delta (0, 0)
Screenshot: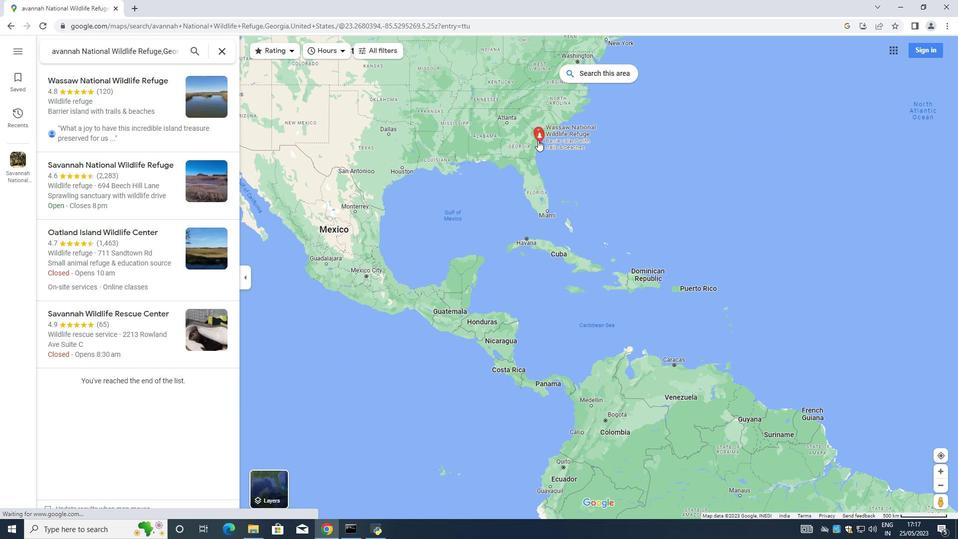 
Action: Mouse scrolled (538, 139) with delta (0, 0)
Screenshot: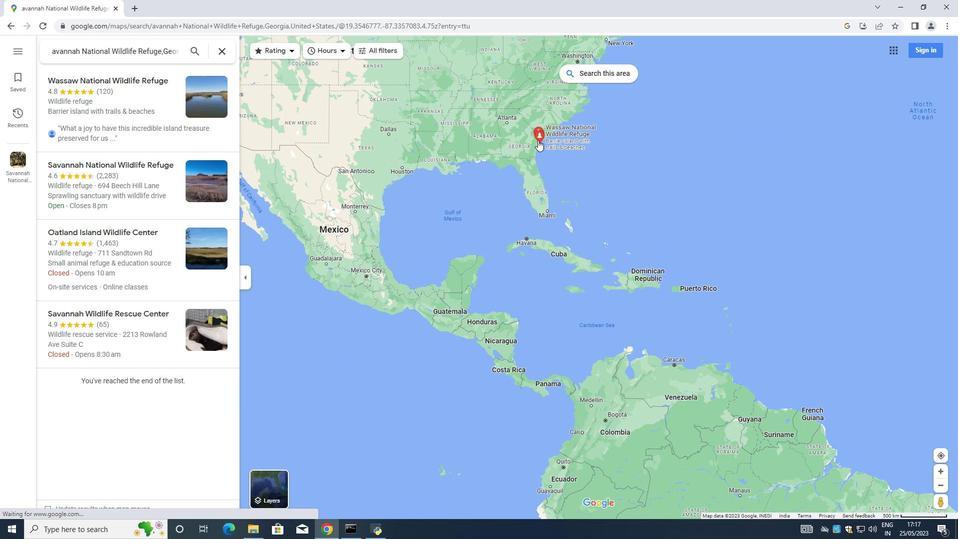 
Action: Mouse moved to (537, 139)
Screenshot: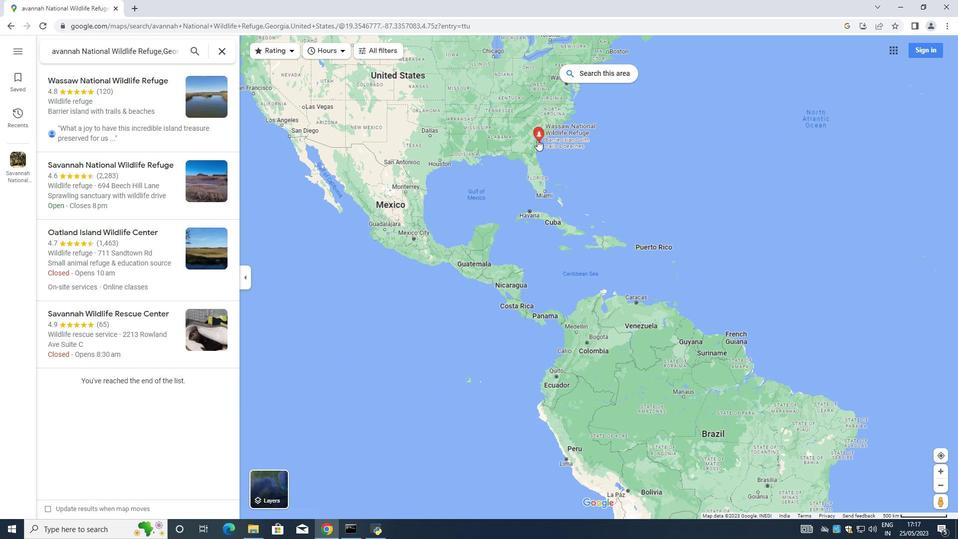 
Action: Mouse scrolled (537, 139) with delta (0, 0)
Screenshot: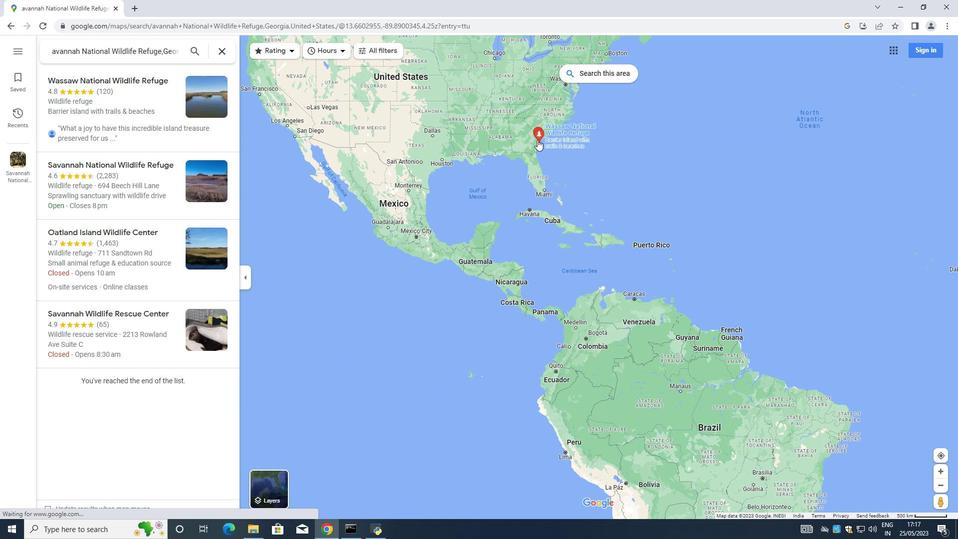
Action: Mouse scrolled (537, 139) with delta (0, 0)
Screenshot: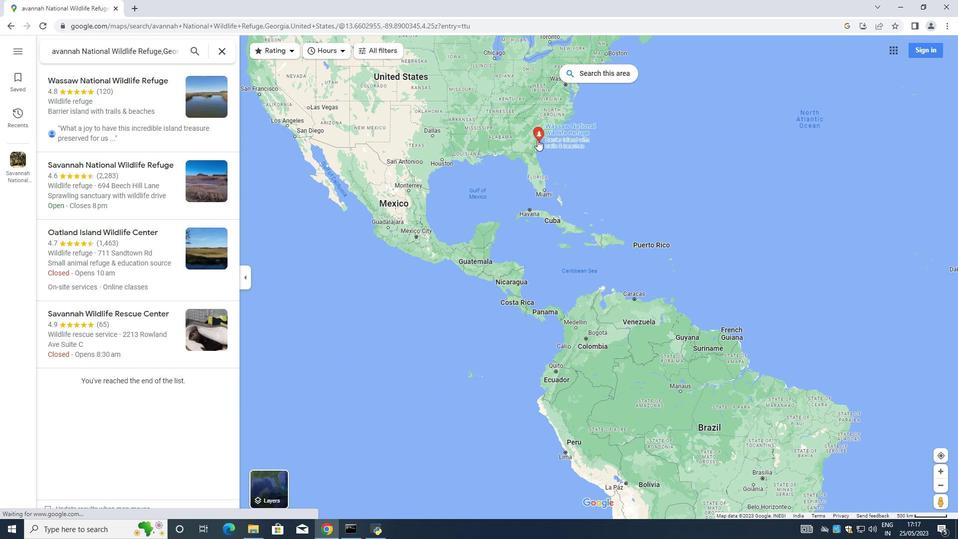 
Action: Mouse moved to (537, 139)
Screenshot: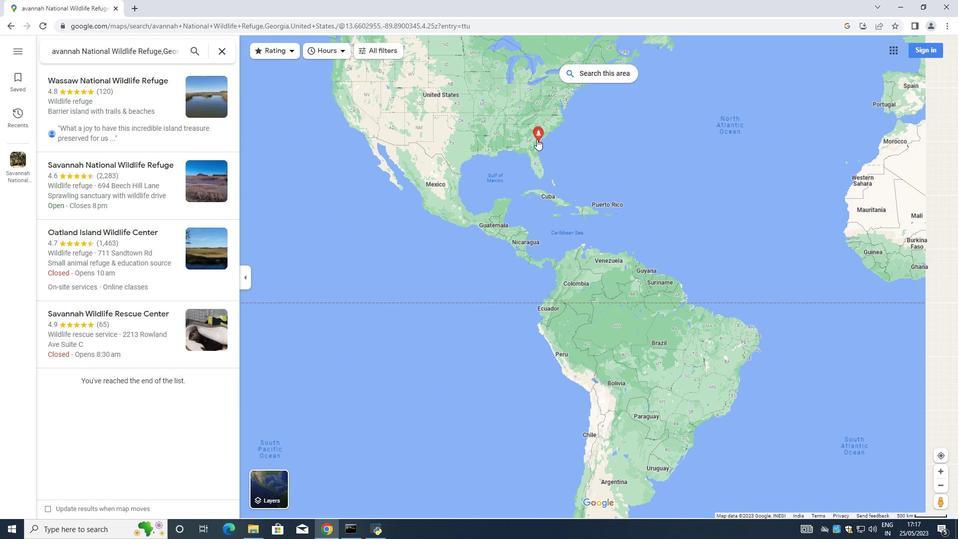 
Action: Mouse scrolled (537, 138) with delta (0, 0)
Screenshot: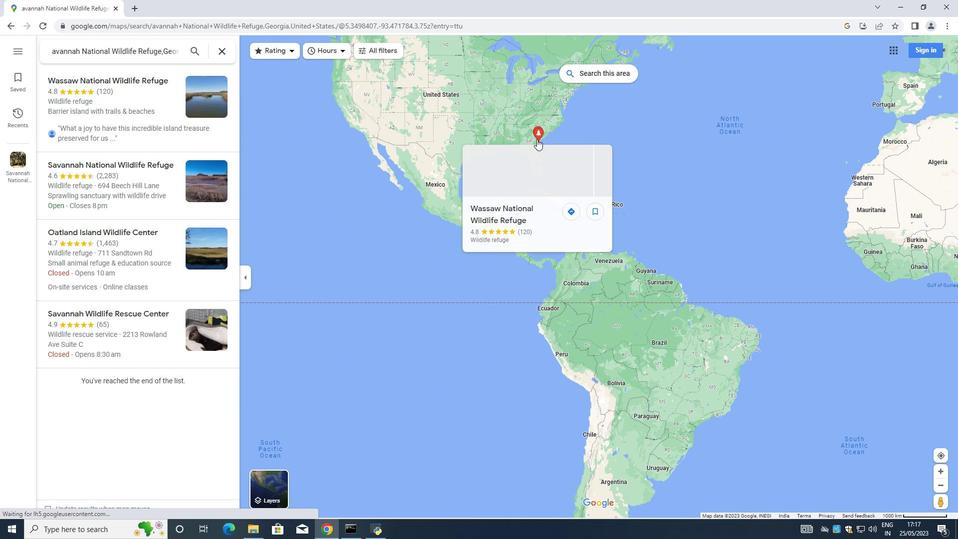 
Action: Mouse scrolled (537, 138) with delta (0, 0)
Screenshot: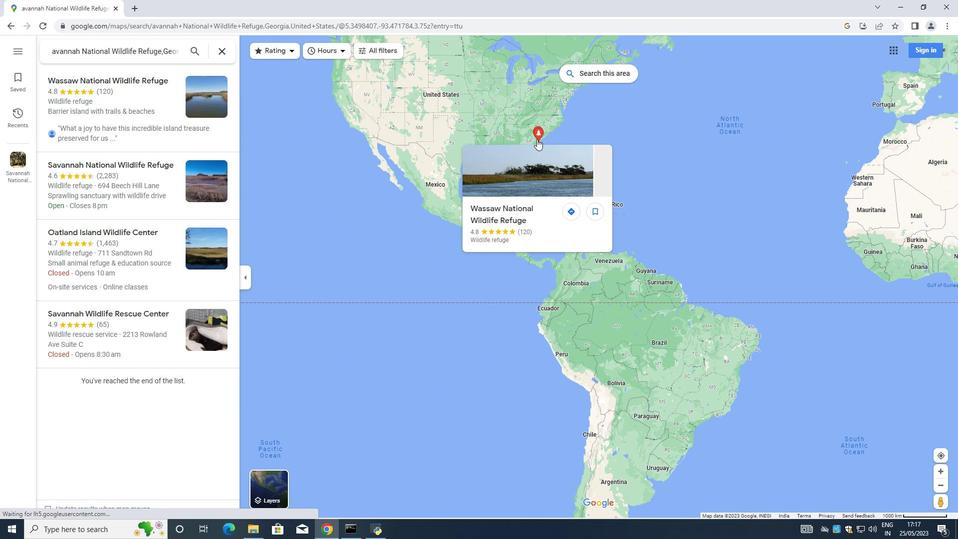 
Action: Mouse moved to (536, 134)
Screenshot: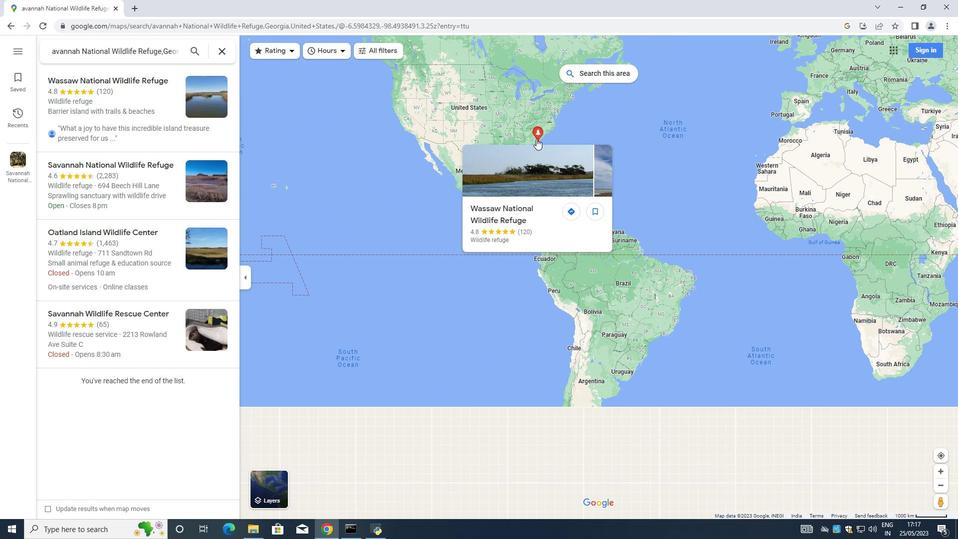 
Action: Mouse scrolled (536, 133) with delta (0, 0)
Screenshot: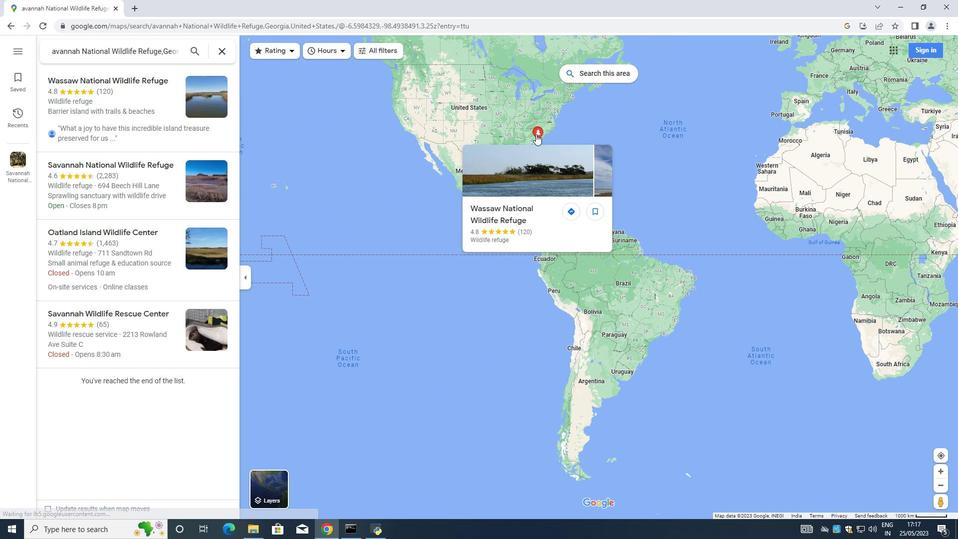 
Action: Mouse scrolled (536, 133) with delta (0, 0)
Screenshot: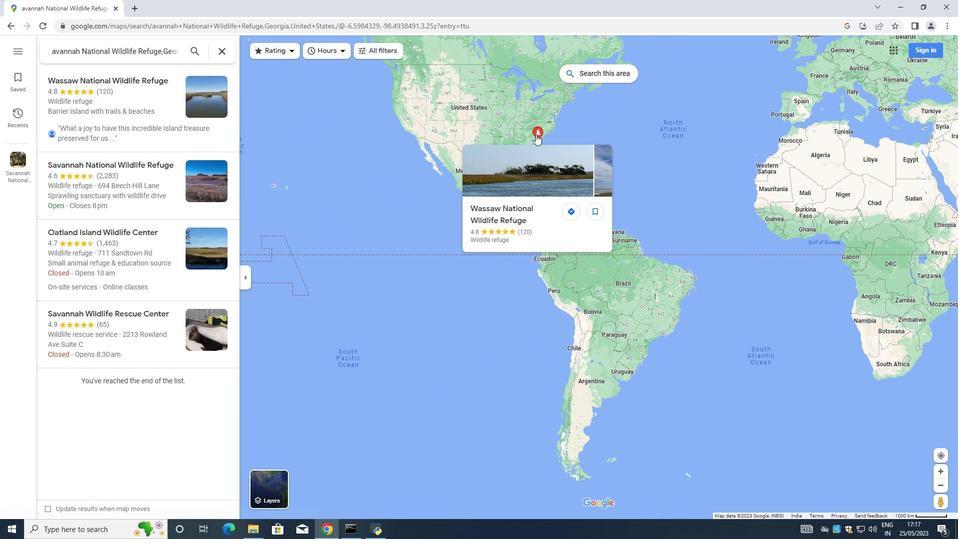 
Action: Mouse moved to (536, 133)
Screenshot: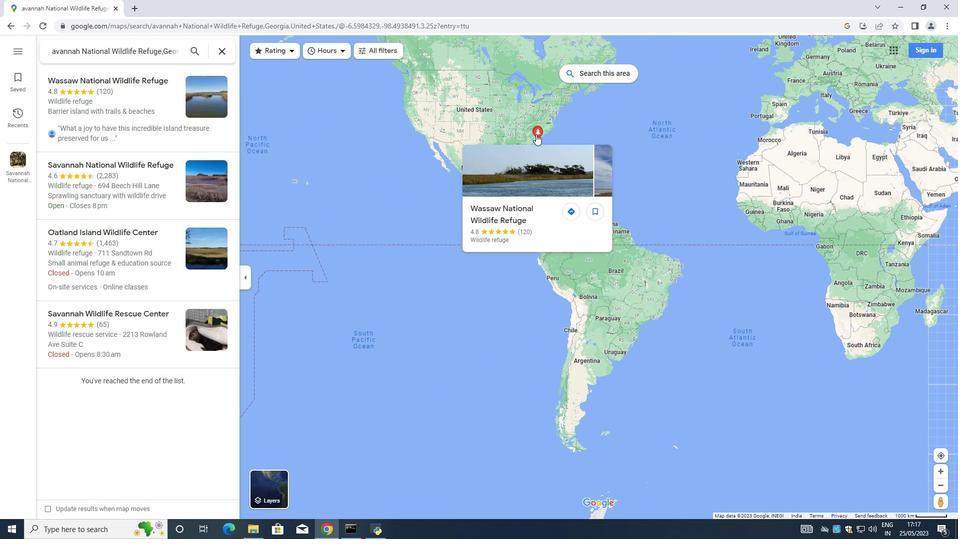 
Action: Mouse scrolled (536, 132) with delta (0, 0)
Screenshot: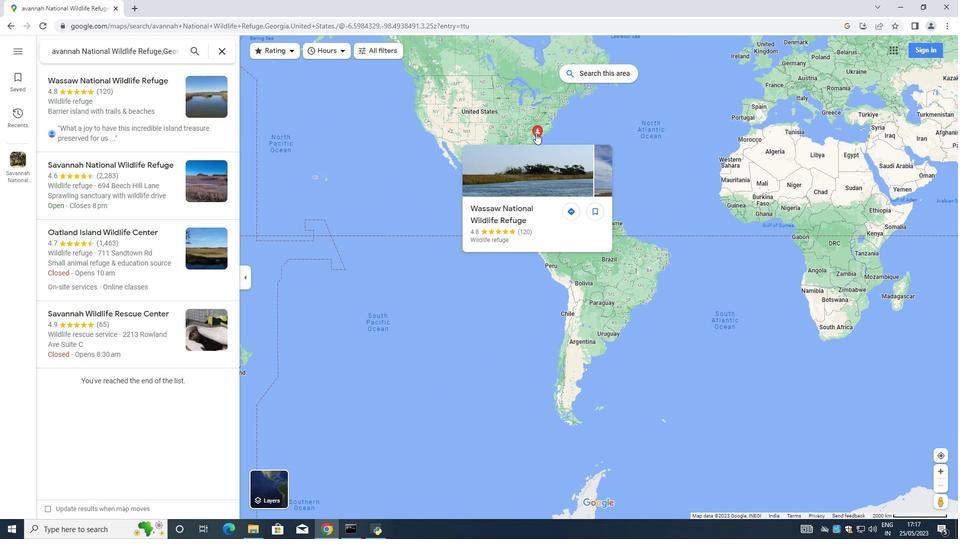 
Action: Mouse scrolled (536, 132) with delta (0, 0)
Screenshot: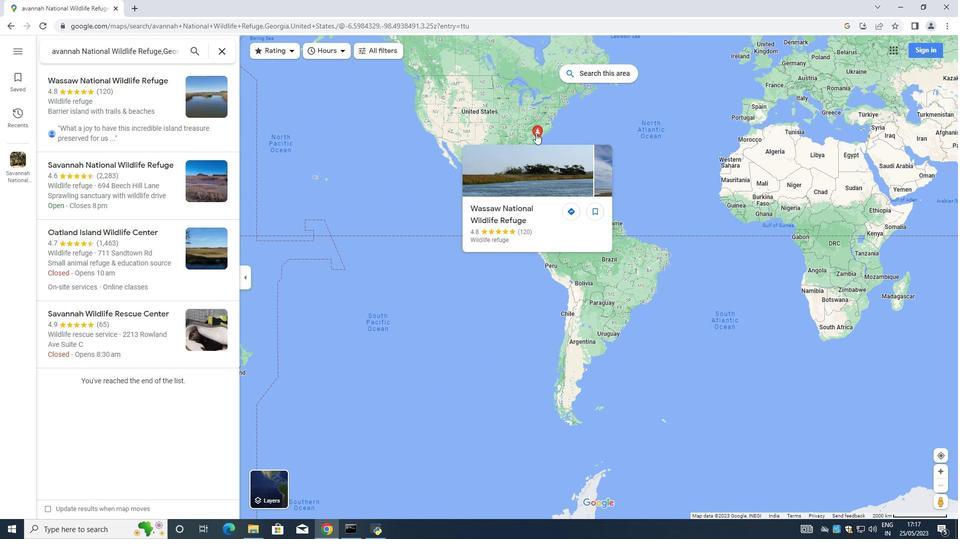 
Action: Mouse scrolled (536, 132) with delta (0, 0)
Screenshot: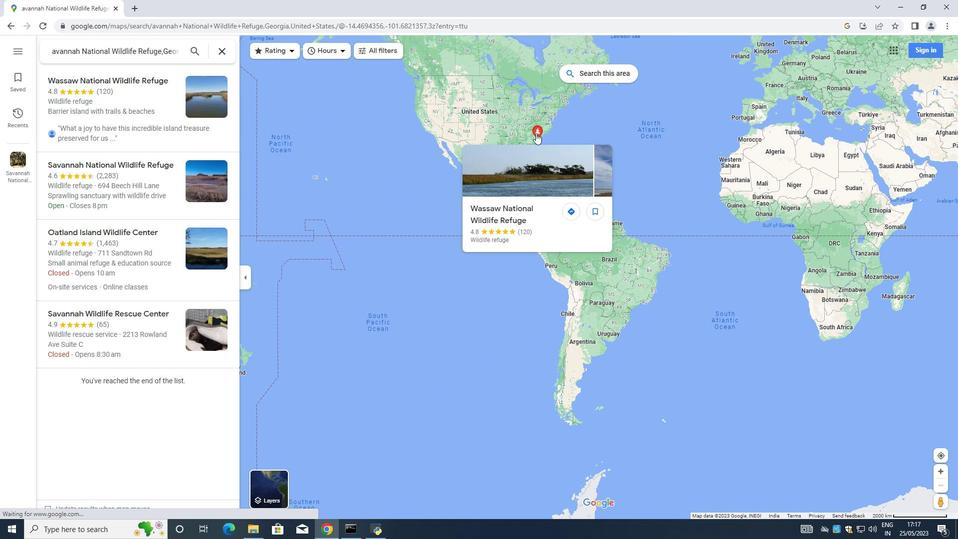 
Action: Mouse scrolled (536, 132) with delta (0, 0)
Screenshot: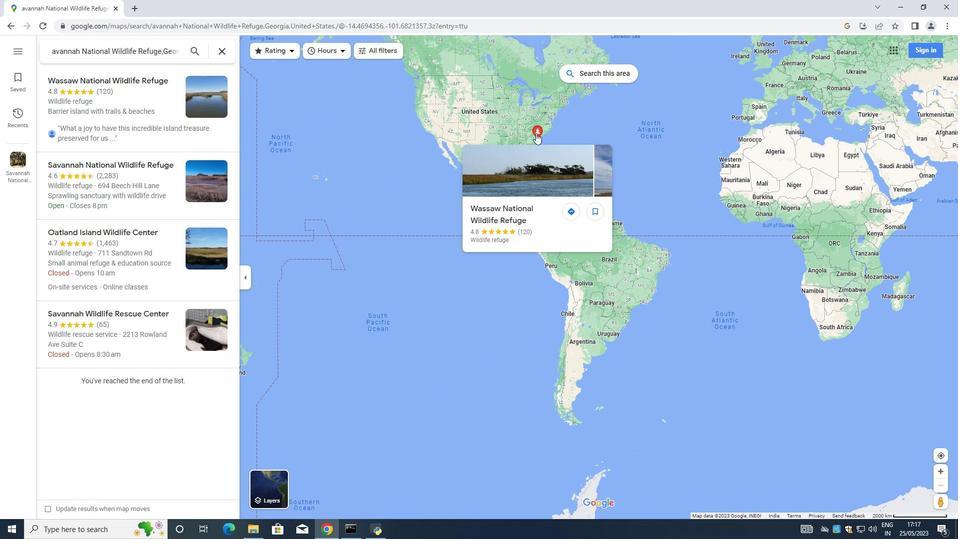 
Action: Mouse scrolled (536, 132) with delta (0, 0)
Screenshot: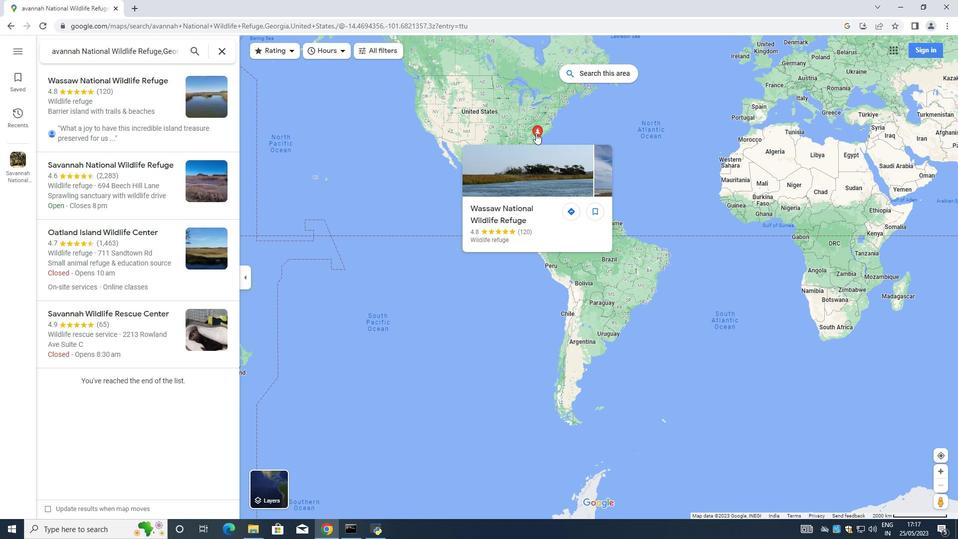 
Action: Mouse scrolled (536, 132) with delta (0, 0)
Screenshot: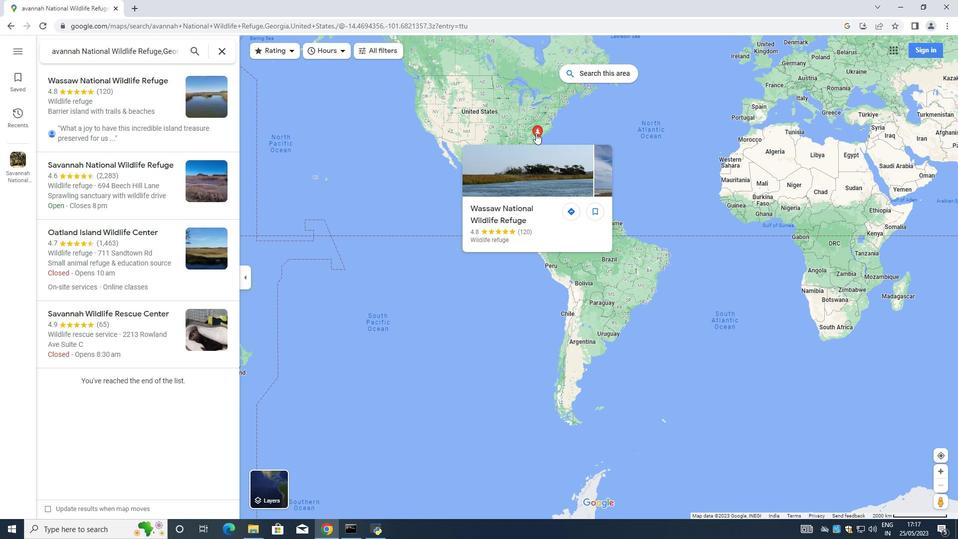 
Action: Mouse scrolled (536, 132) with delta (0, 0)
Screenshot: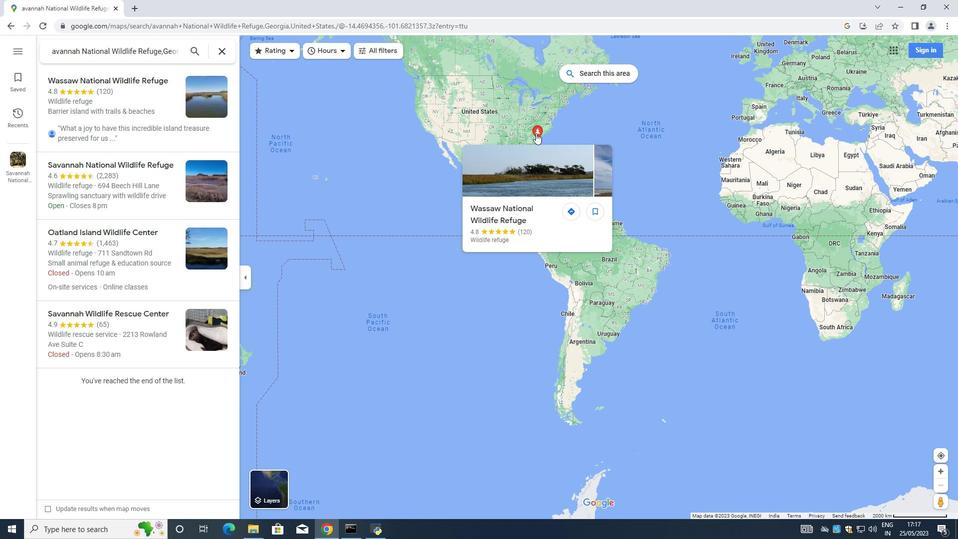 
Action: Mouse scrolled (536, 132) with delta (0, 0)
Screenshot: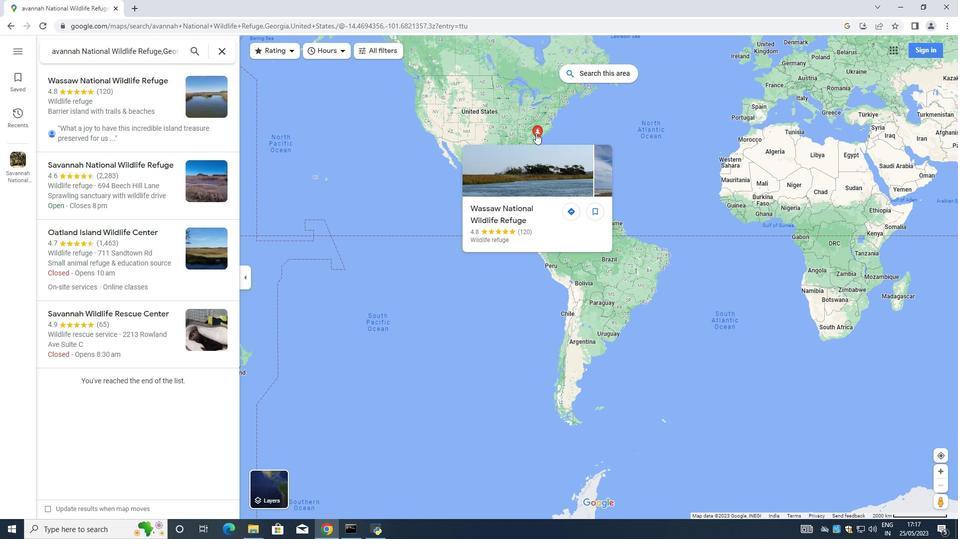 
Action: Mouse moved to (536, 132)
Screenshot: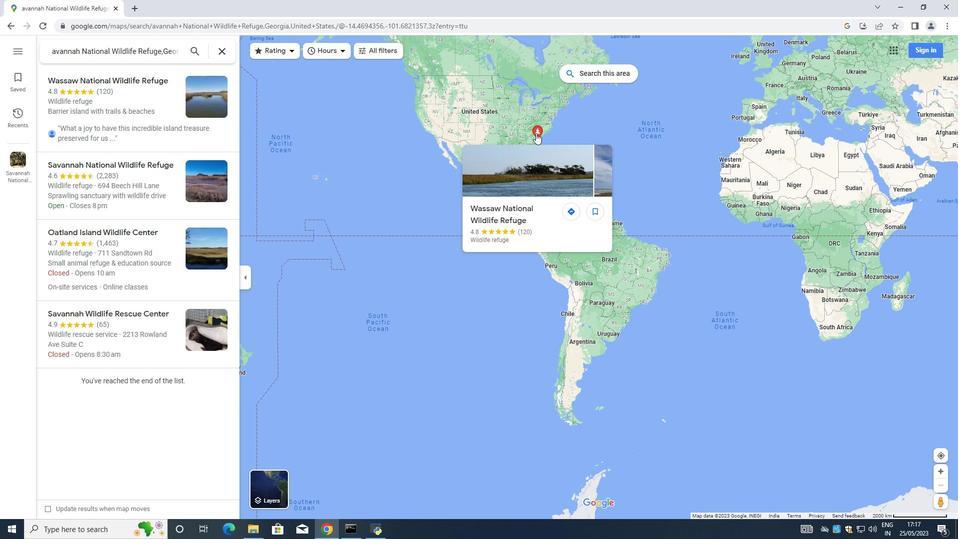 
Action: Mouse scrolled (536, 133) with delta (0, 0)
Screenshot: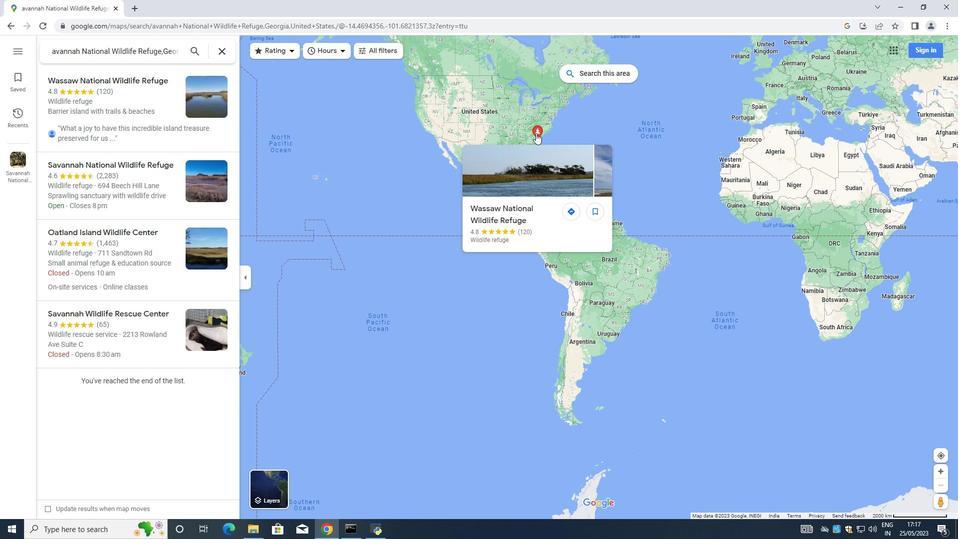 
Action: Mouse scrolled (536, 133) with delta (0, 0)
Screenshot: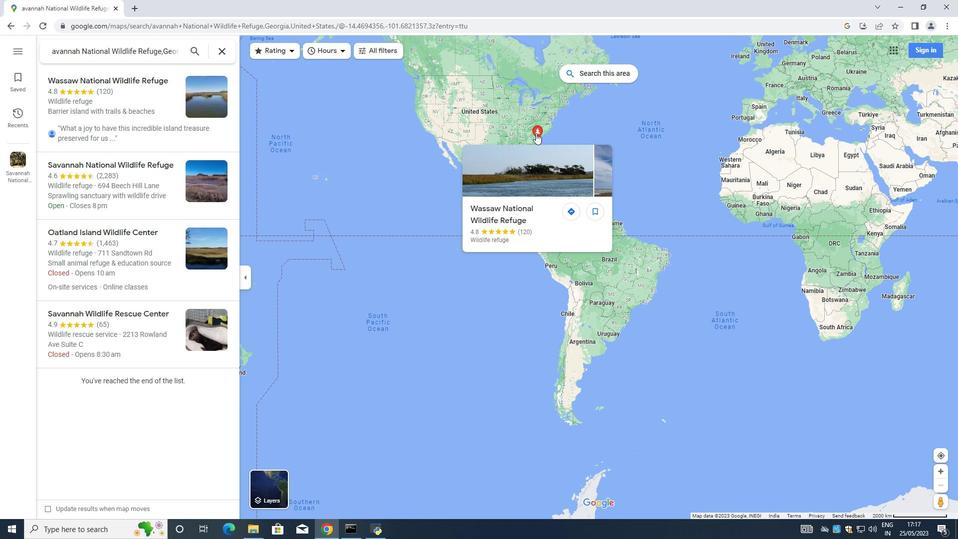 
Action: Mouse scrolled (536, 133) with delta (0, 0)
Screenshot: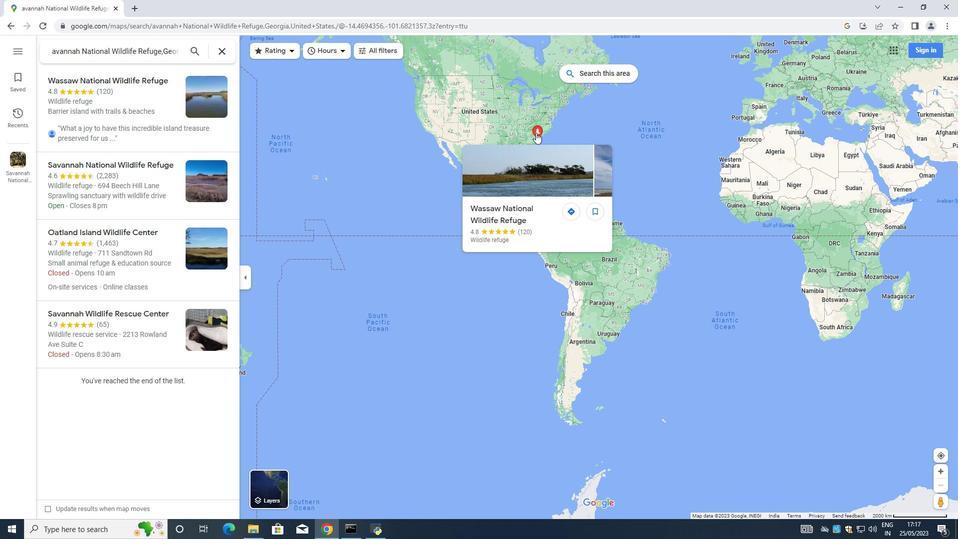 
Action: Mouse scrolled (536, 132) with delta (0, 0)
Screenshot: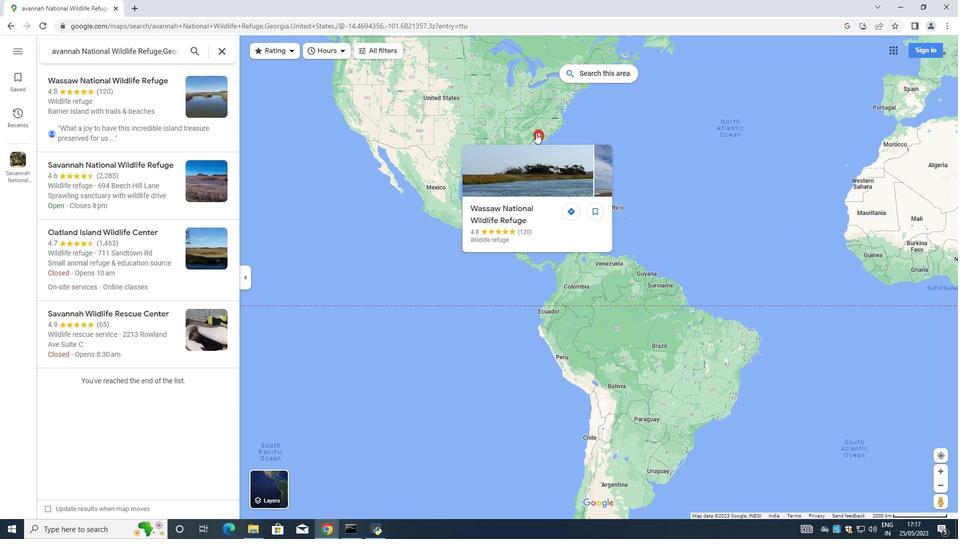 
Action: Mouse scrolled (536, 132) with delta (0, 0)
Screenshot: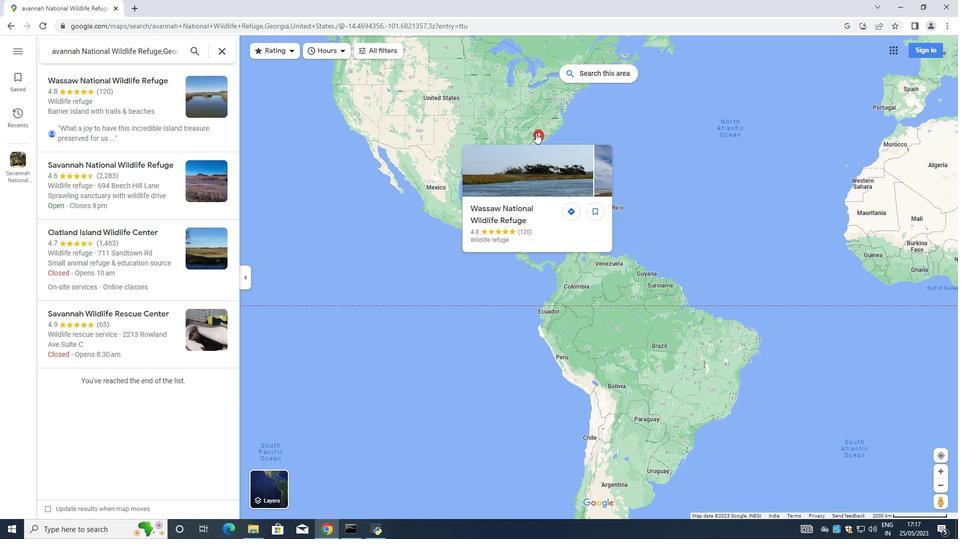 
Action: Mouse scrolled (536, 132) with delta (0, 0)
Screenshot: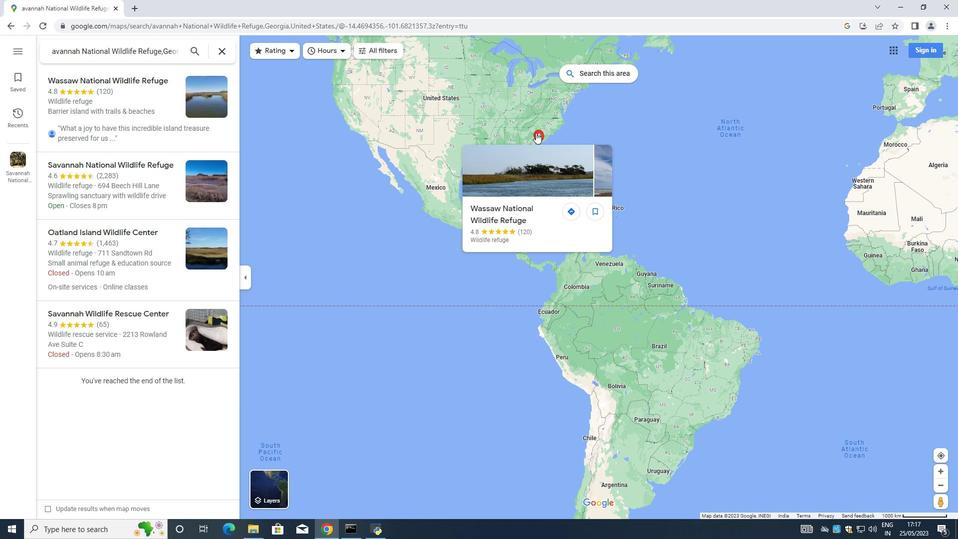 
Action: Mouse scrolled (536, 132) with delta (0, 0)
Screenshot: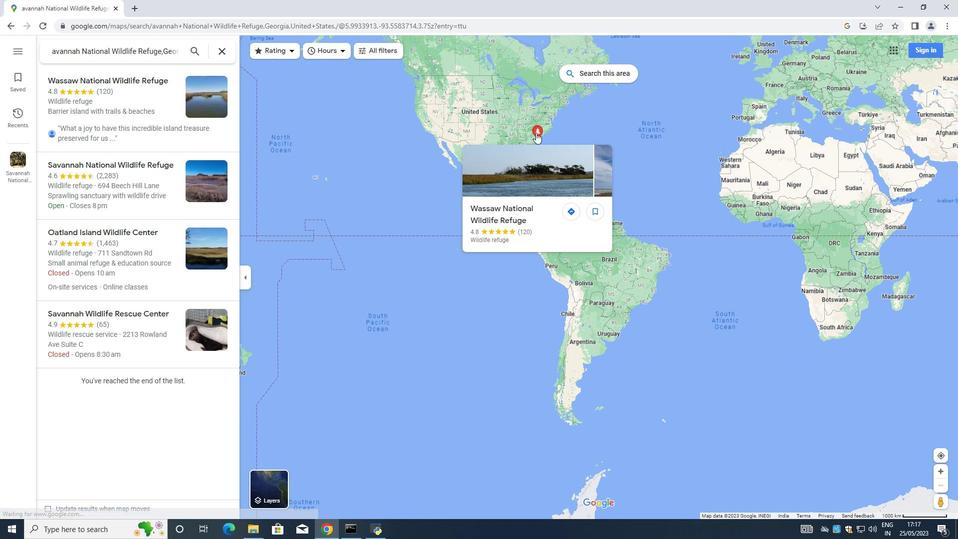 
Action: Mouse scrolled (536, 132) with delta (0, 0)
Screenshot: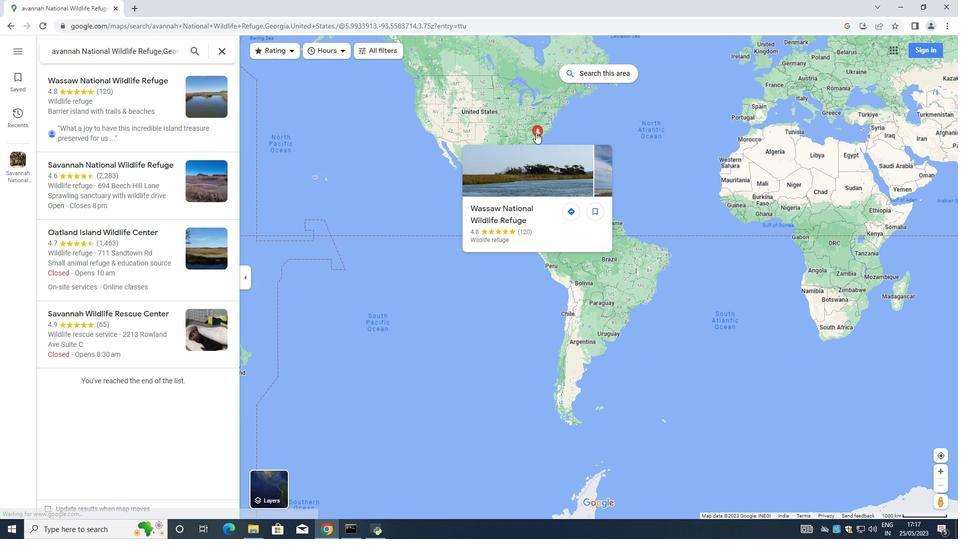 
Action: Mouse scrolled (536, 132) with delta (0, 0)
Screenshot: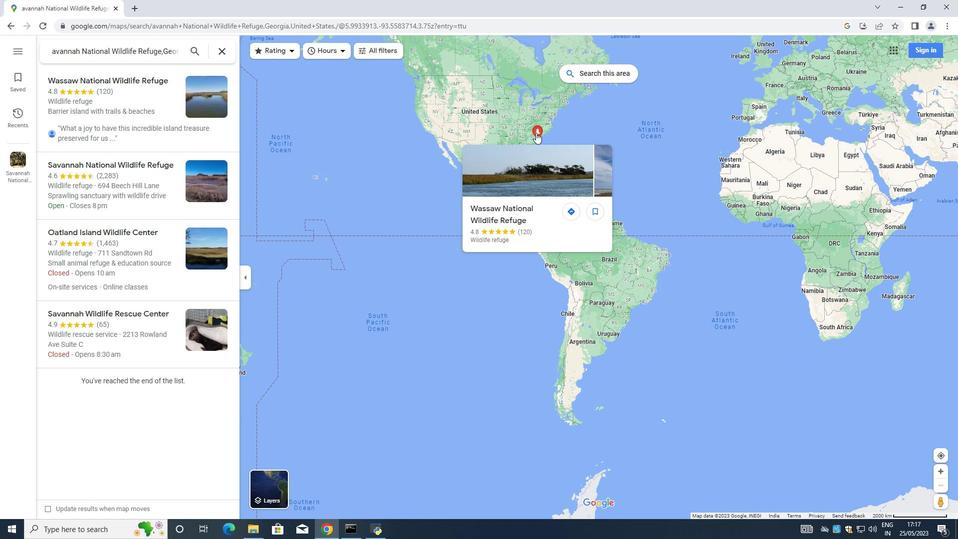 
Action: Mouse scrolled (536, 132) with delta (0, 0)
Screenshot: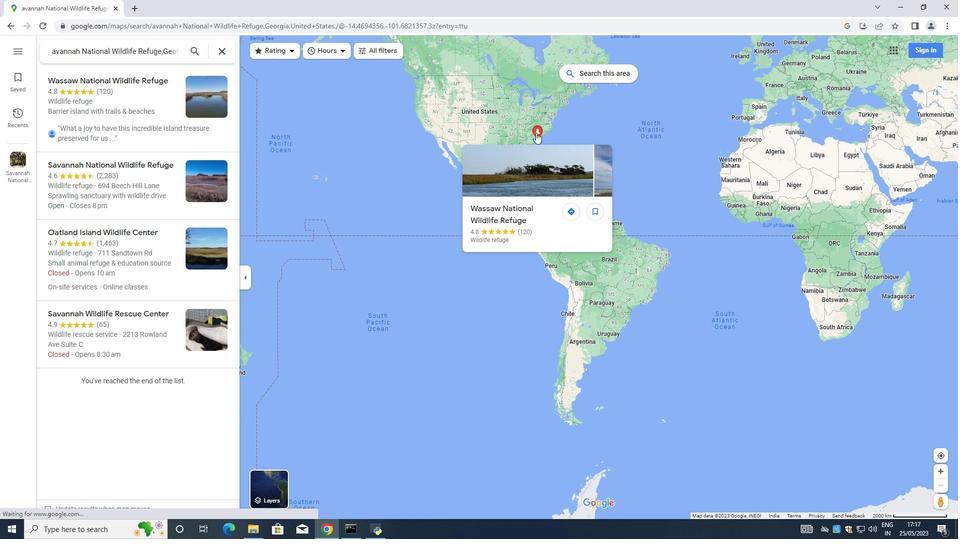 
Action: Mouse scrolled (536, 133) with delta (0, 0)
Screenshot: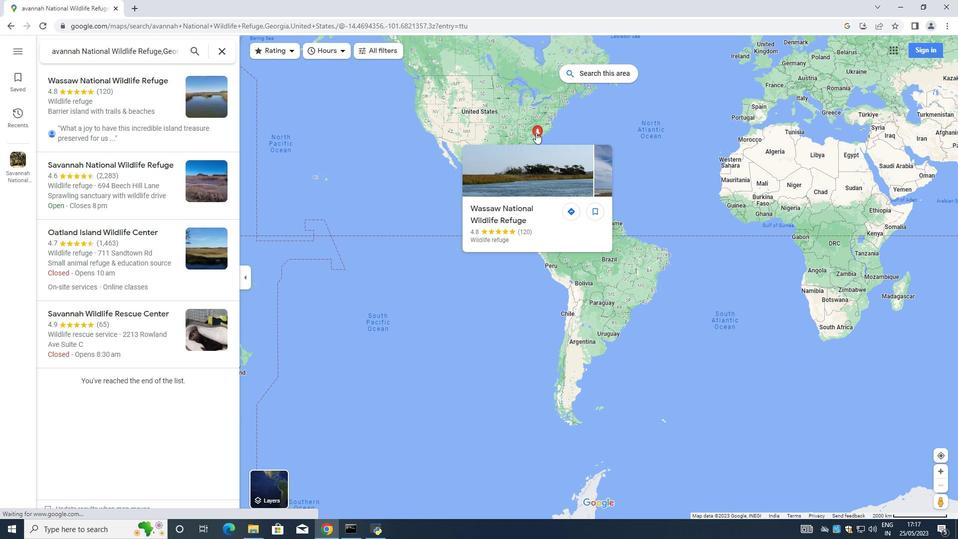 
Action: Mouse scrolled (536, 133) with delta (0, 0)
Screenshot: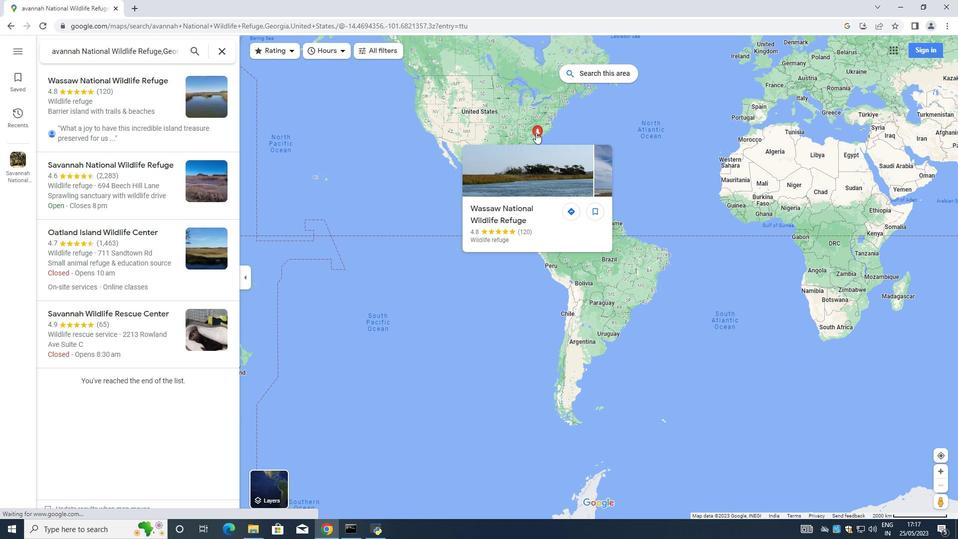 
Action: Mouse scrolled (536, 133) with delta (0, 0)
Screenshot: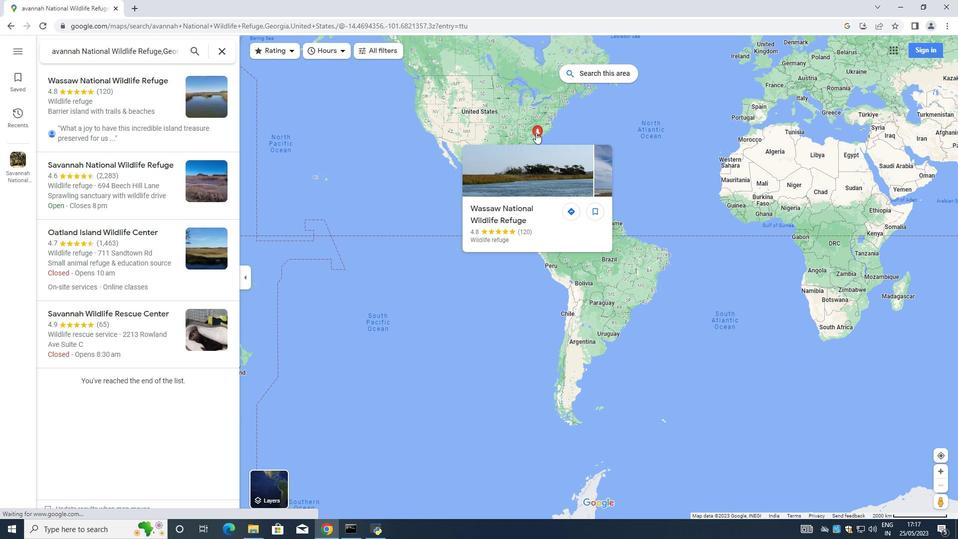 
Action: Mouse scrolled (536, 133) with delta (0, 0)
Screenshot: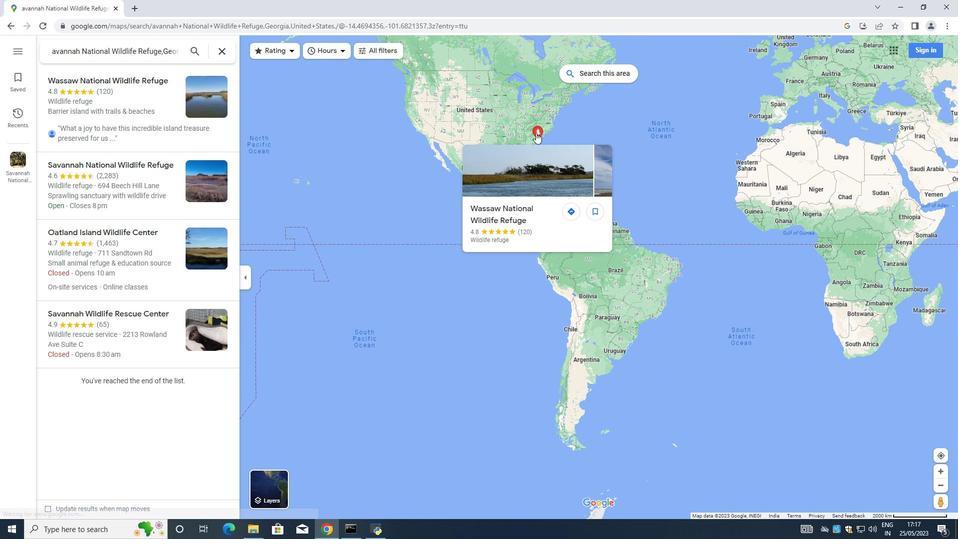 
Action: Mouse scrolled (536, 132) with delta (0, 0)
Screenshot: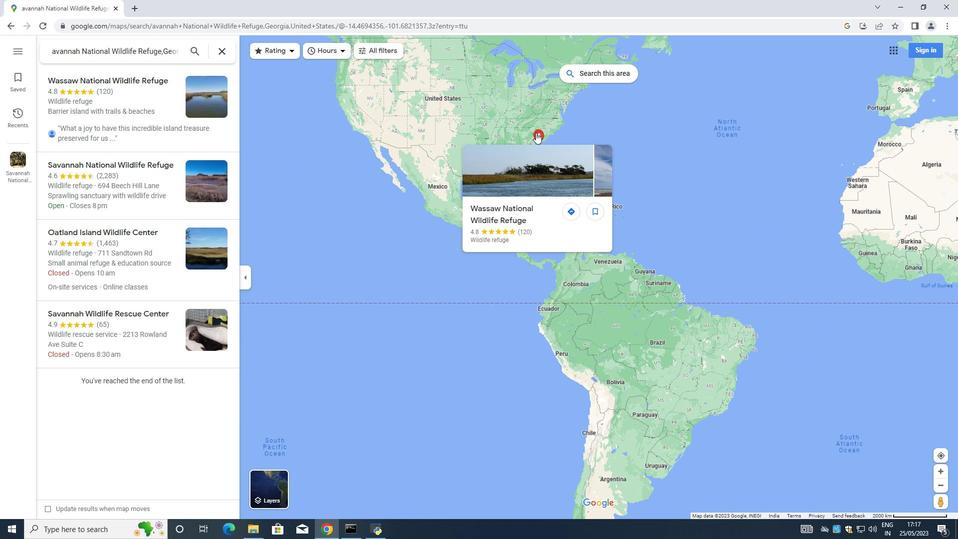 
Action: Mouse scrolled (536, 133) with delta (0, 0)
Screenshot: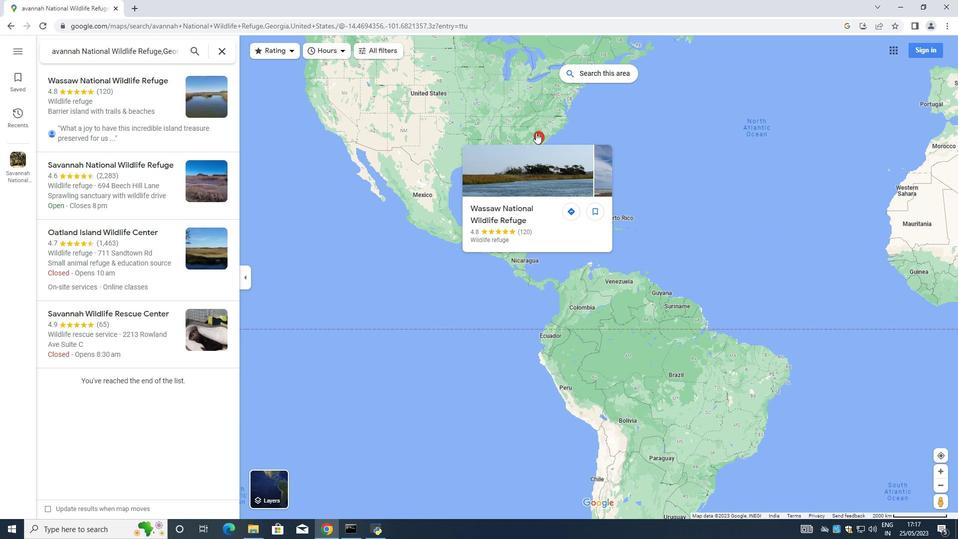 
Action: Mouse moved to (539, 136)
Screenshot: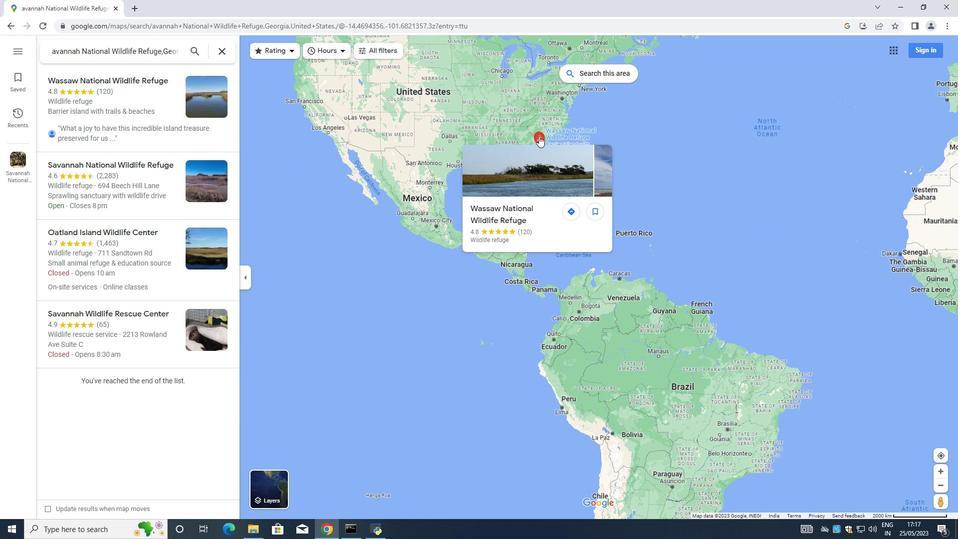
Action: Mouse scrolled (539, 137) with delta (0, 0)
Screenshot: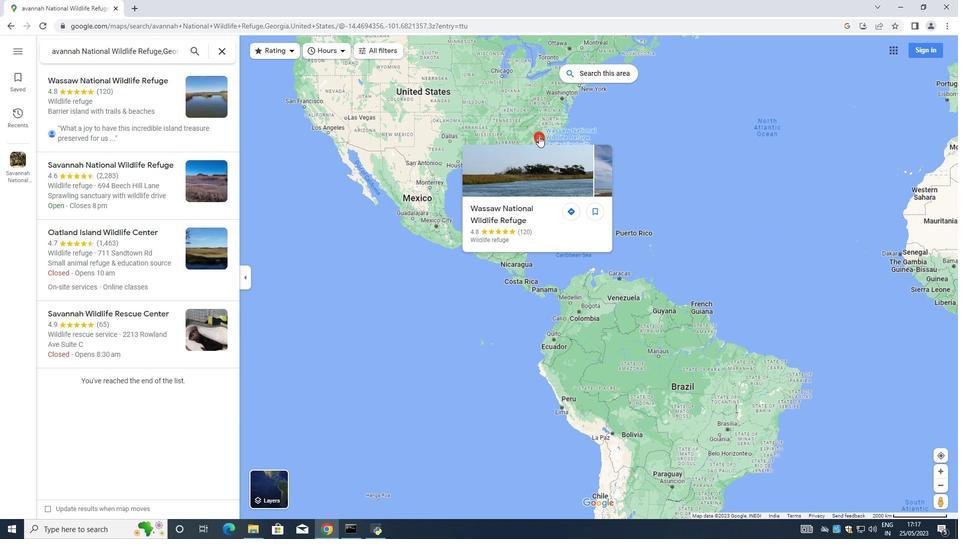 
Action: Mouse scrolled (539, 137) with delta (0, 0)
Screenshot: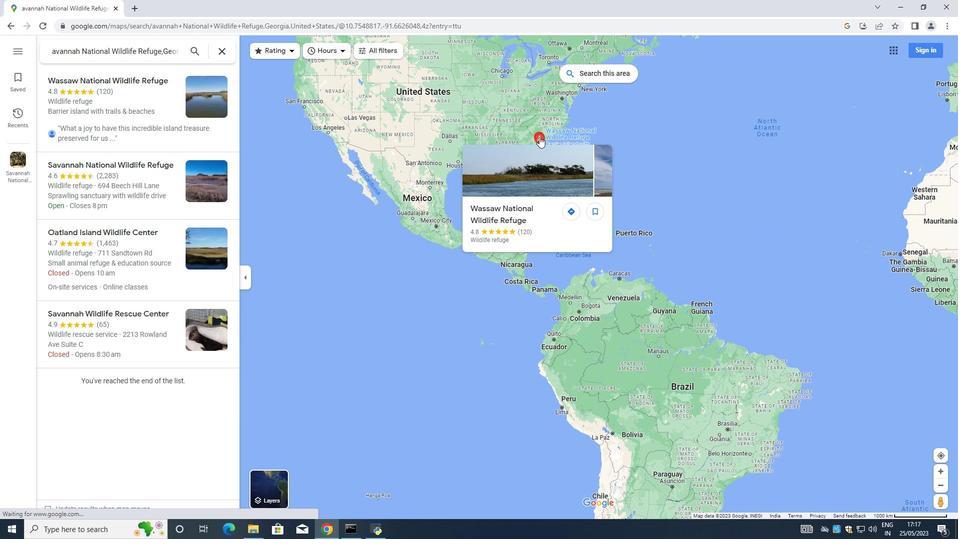 
Action: Mouse moved to (539, 137)
Screenshot: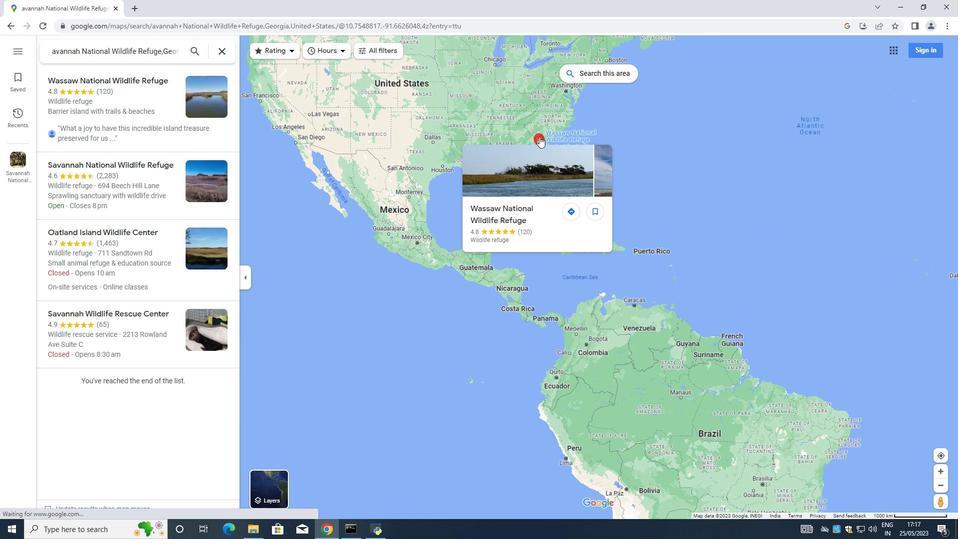 
Action: Mouse scrolled (539, 137) with delta (0, 0)
Screenshot: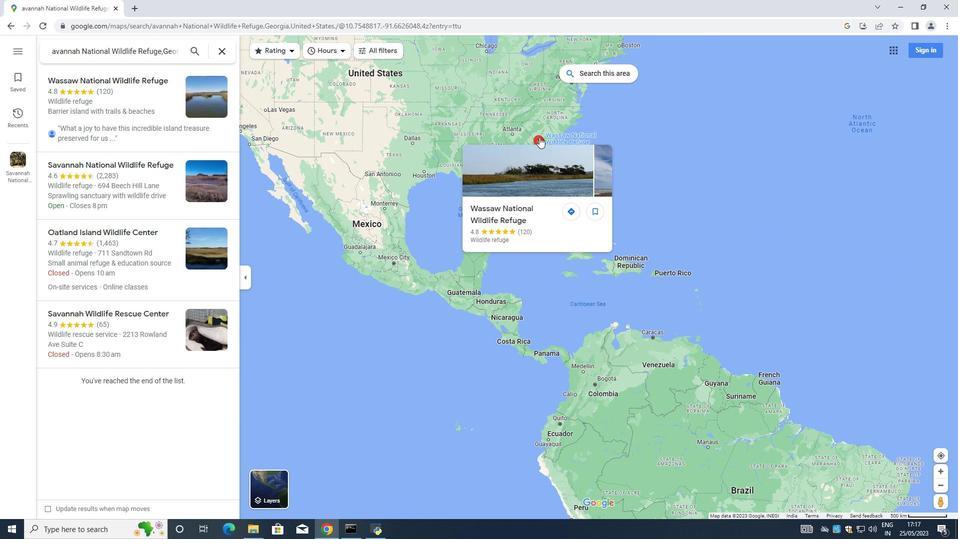 
Action: Mouse scrolled (539, 137) with delta (0, 0)
Screenshot: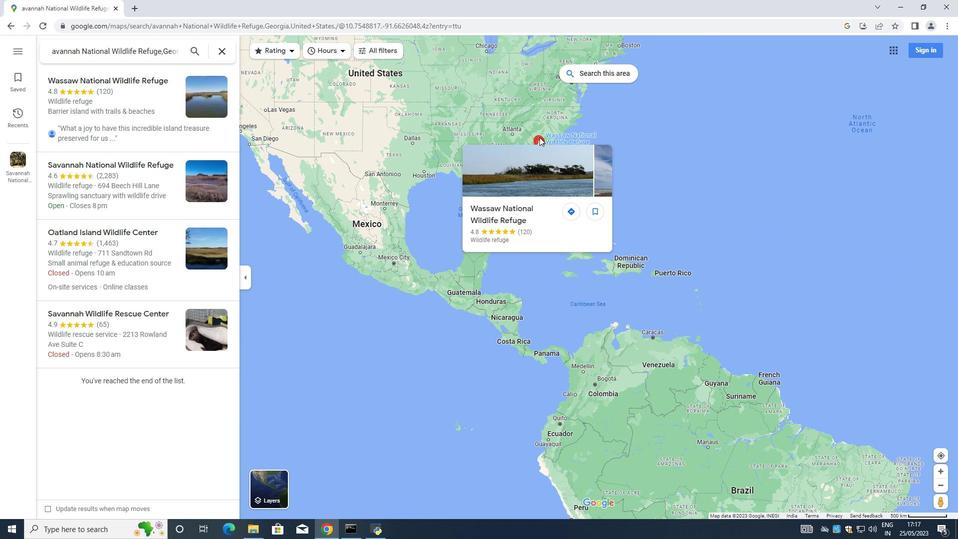 
Action: Mouse moved to (466, 119)
Screenshot: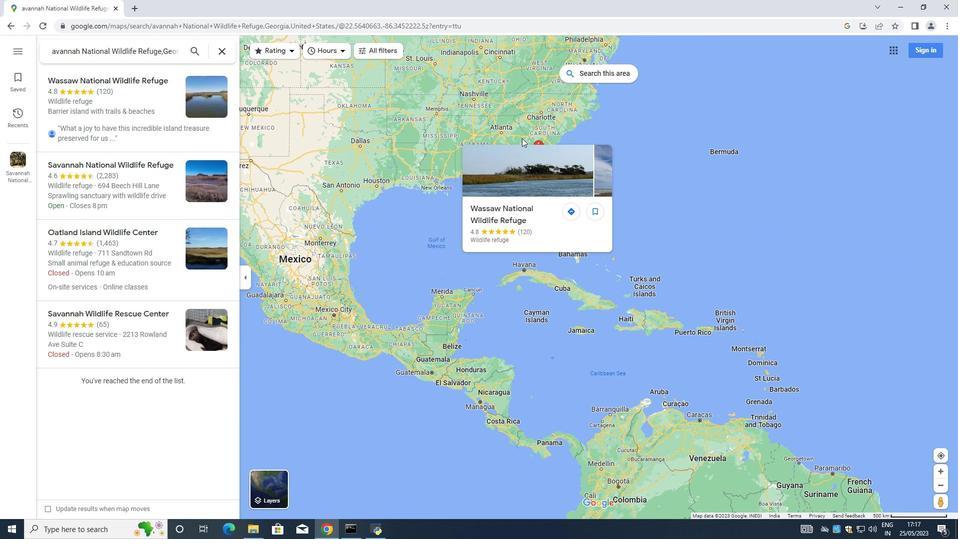 
Action: Mouse scrolled (466, 120) with delta (0, 0)
Screenshot: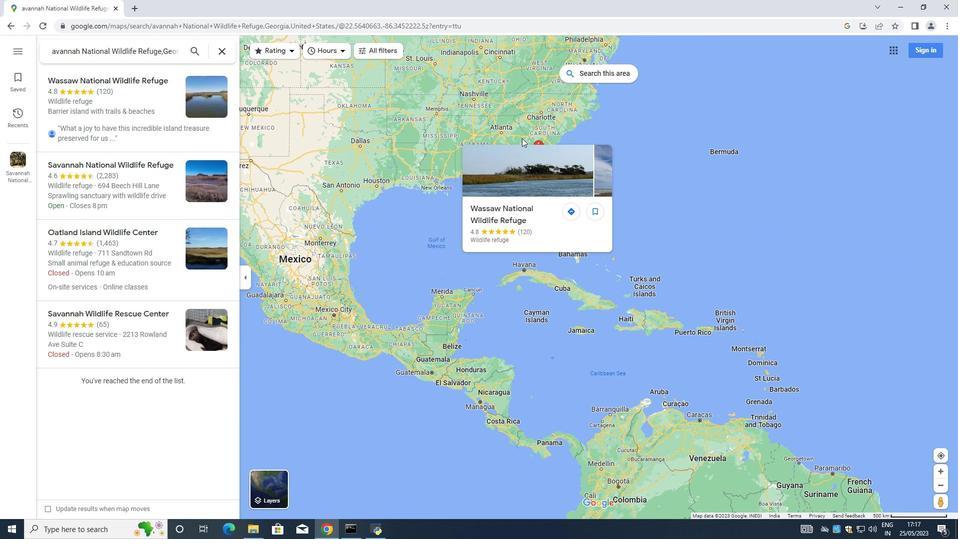 
Action: Mouse moved to (362, 78)
Screenshot: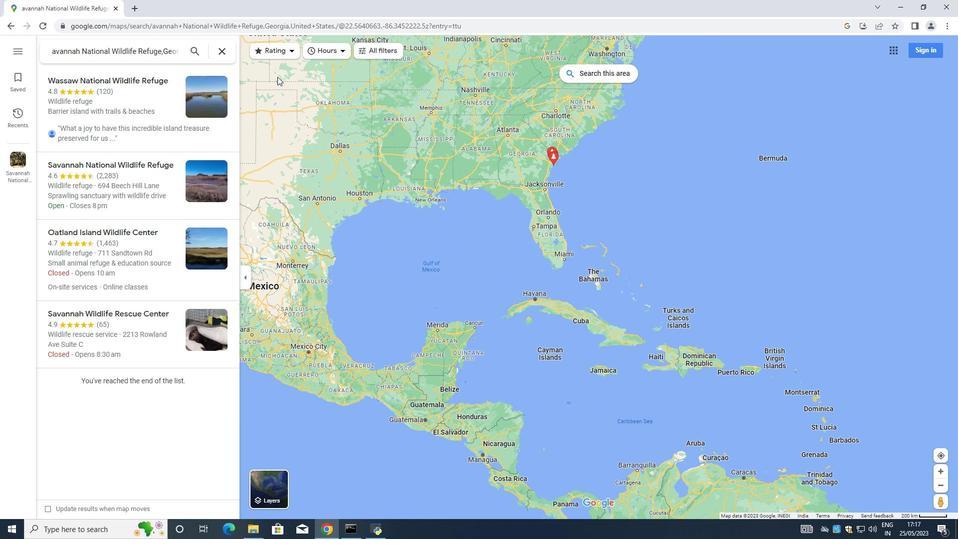 
